 Task: Create a Board called Board0000000022 in Workspace WS0000000008 in Trello with Visibility as Workspace. Create a Board called Board0000000023 in Workspace WS0000000008 in Trello with Visibility as Private. Create a Board called Board0000000024 in Workspace WS0000000008 in Trello with Visibility as Public. Create Card Card0000000085 in Board Board0000000022 in Workspace WS0000000008 in Trello. Create Card Card0000000086 in Board Board0000000022 in Workspace WS0000000008 in Trello
Action: Mouse moved to (465, 48)
Screenshot: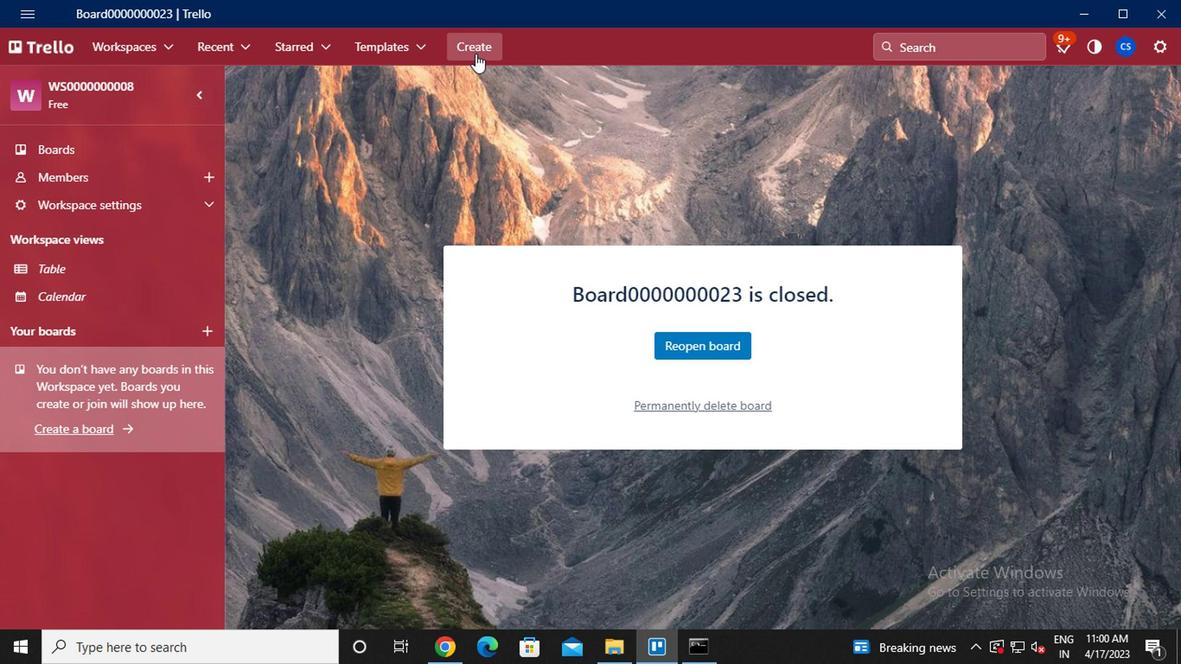 
Action: Mouse pressed left at (465, 48)
Screenshot: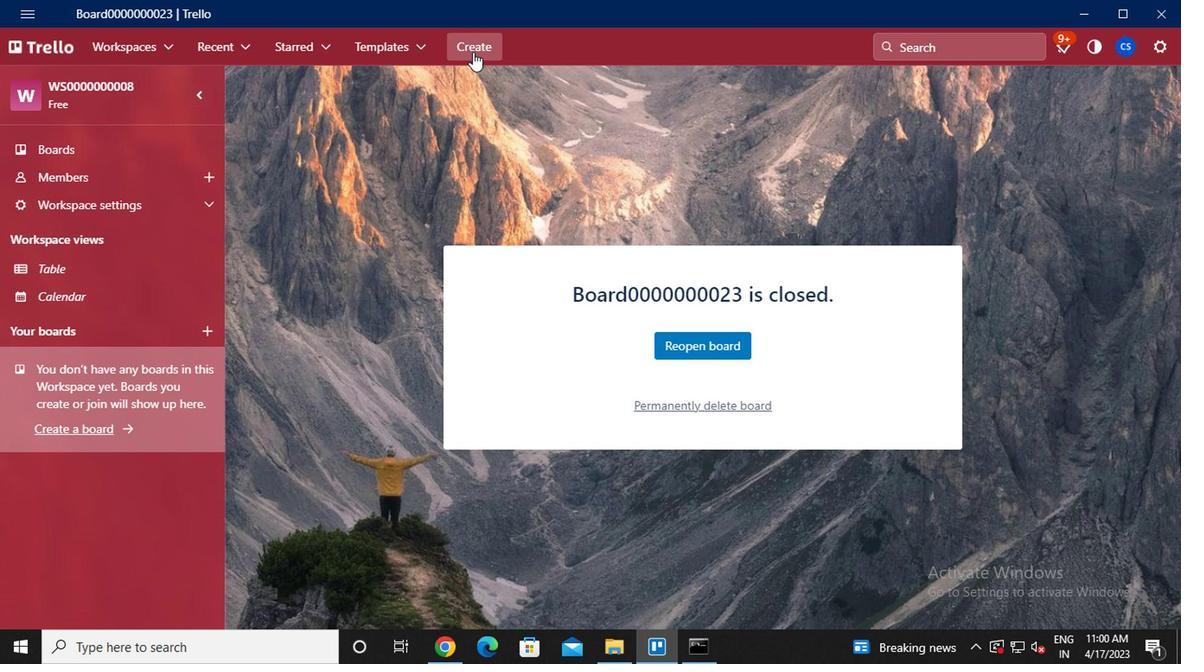 
Action: Mouse moved to (481, 103)
Screenshot: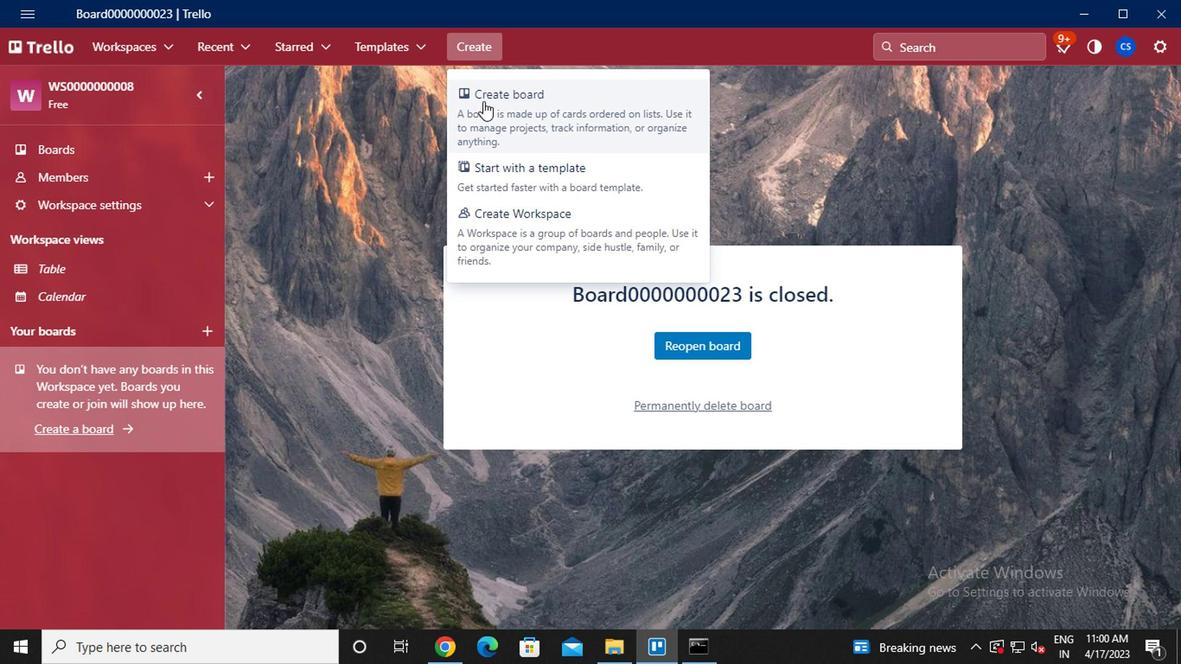 
Action: Mouse pressed left at (481, 103)
Screenshot: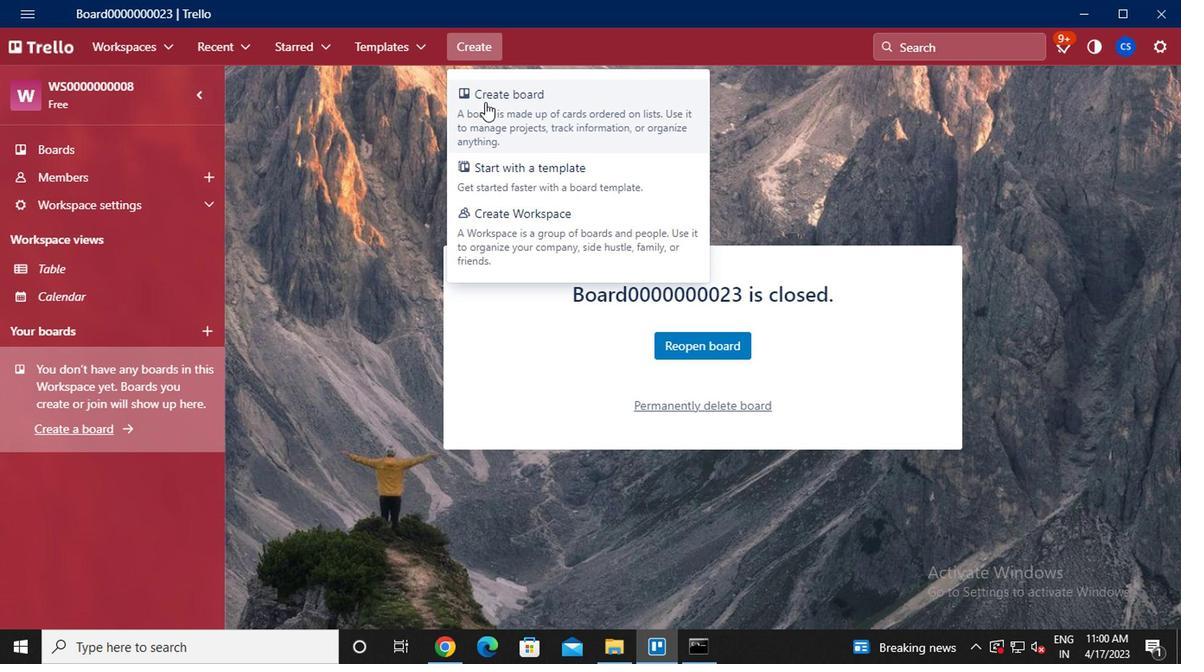 
Action: Mouse moved to (464, 207)
Screenshot: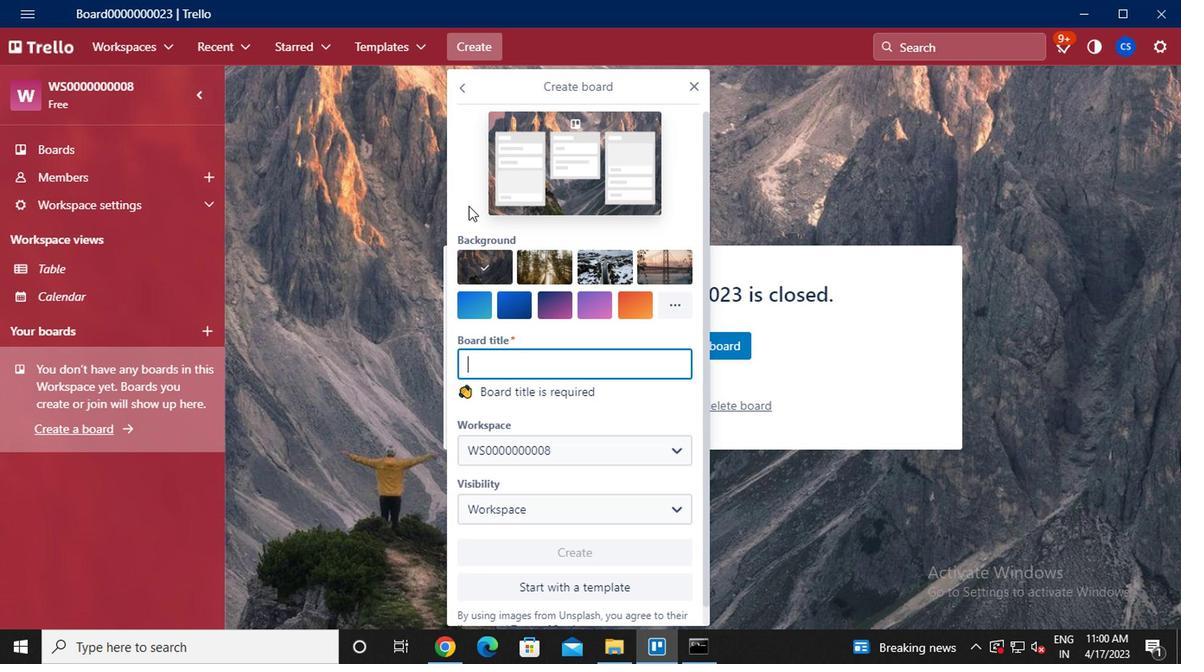 
Action: Key pressed <Key.caps_lock>b<Key.caps_lock>oard0000000022
Screenshot: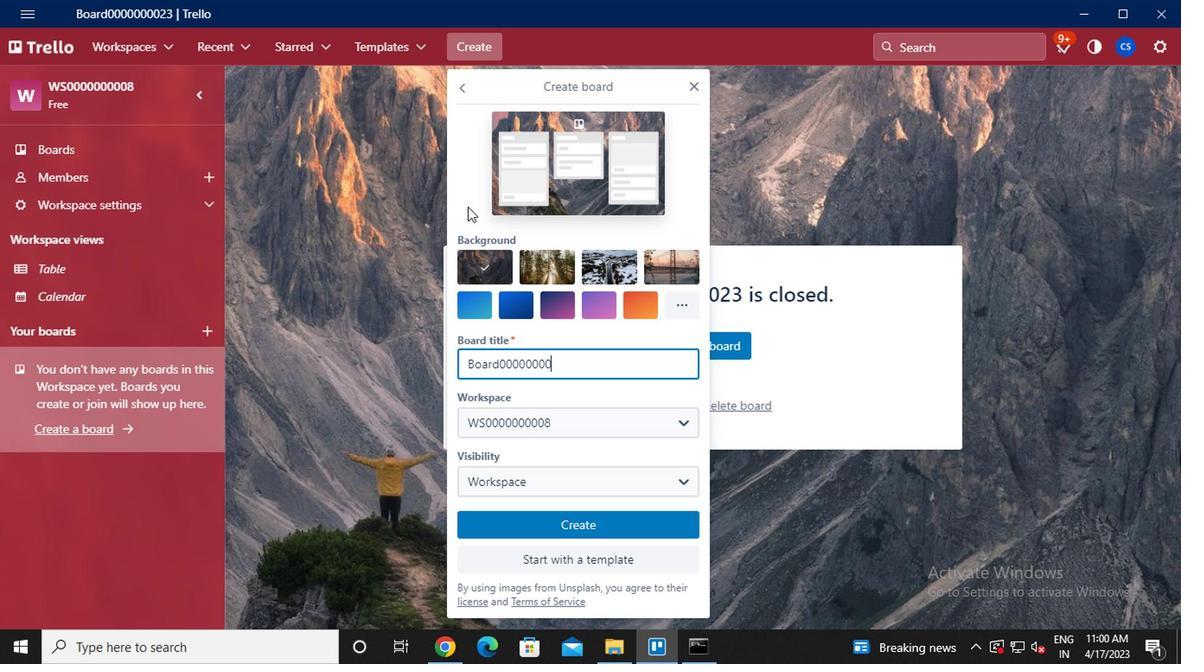 
Action: Mouse moved to (561, 524)
Screenshot: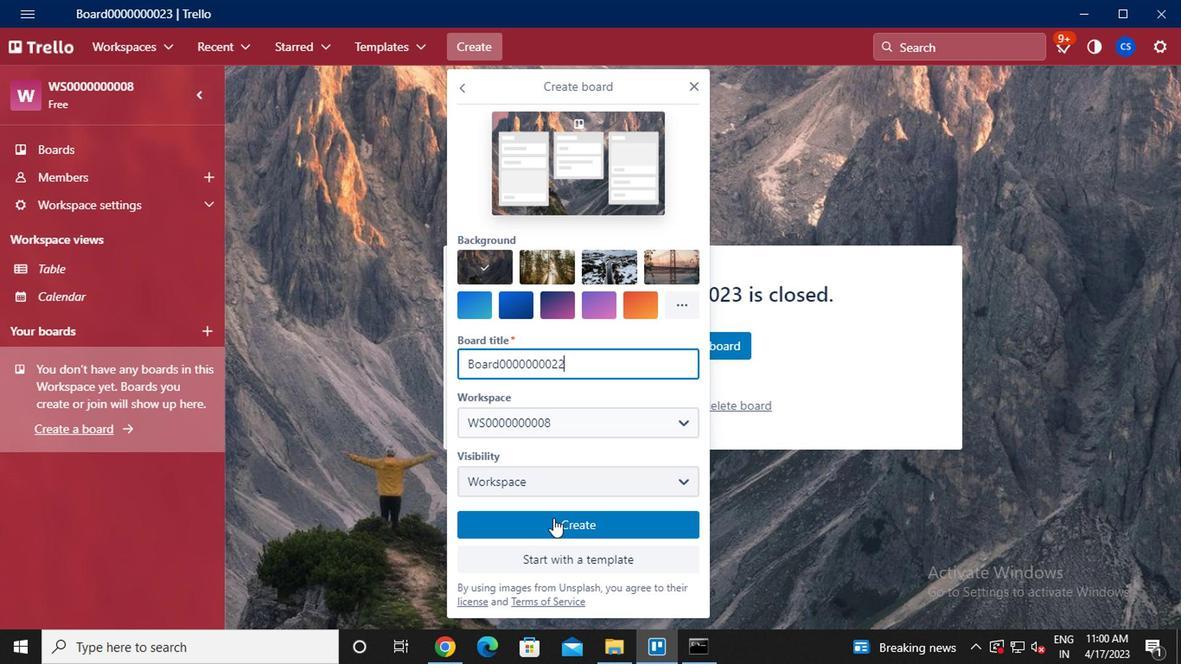 
Action: Mouse pressed left at (561, 524)
Screenshot: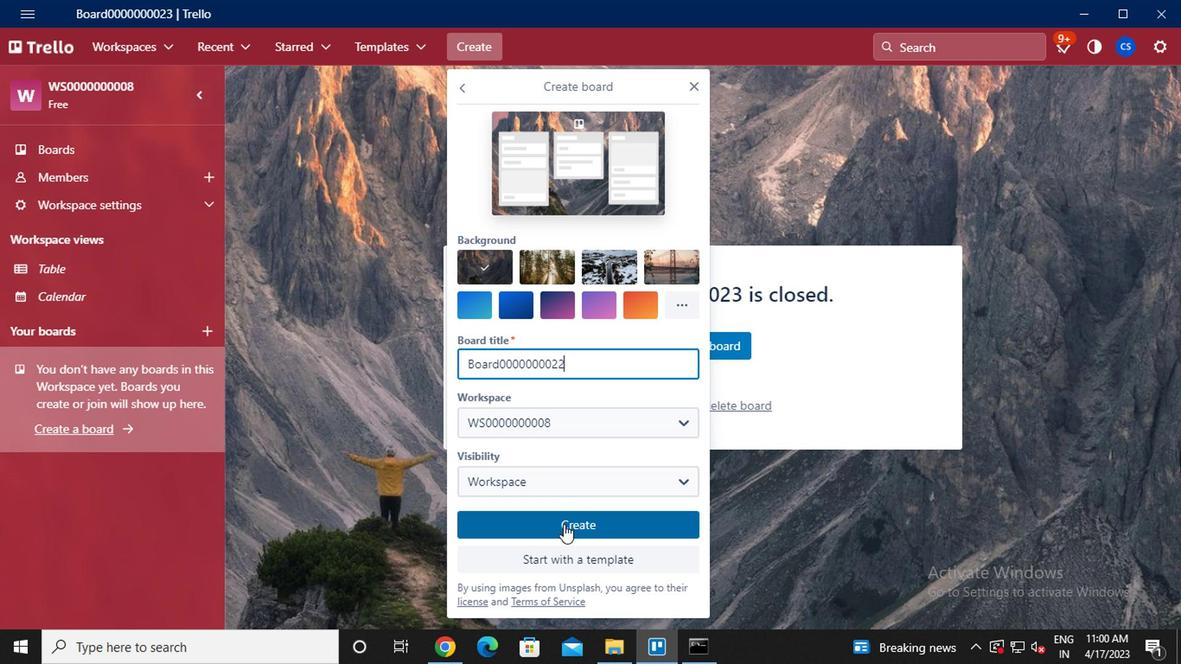 
Action: Mouse moved to (475, 56)
Screenshot: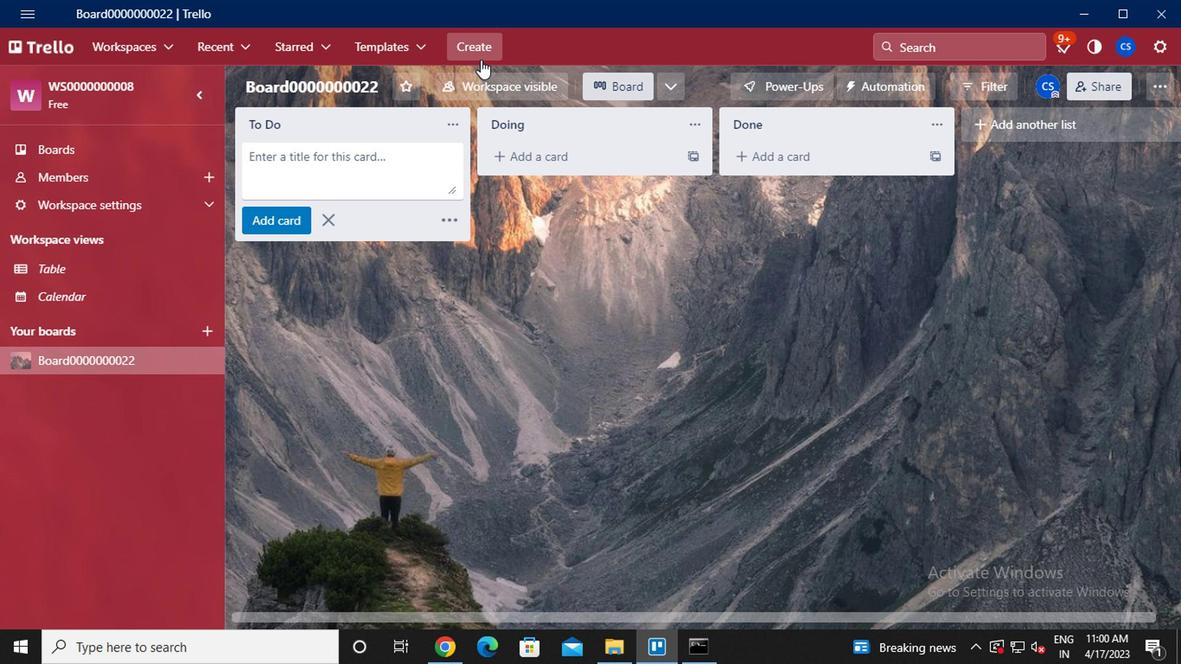 
Action: Mouse pressed left at (475, 56)
Screenshot: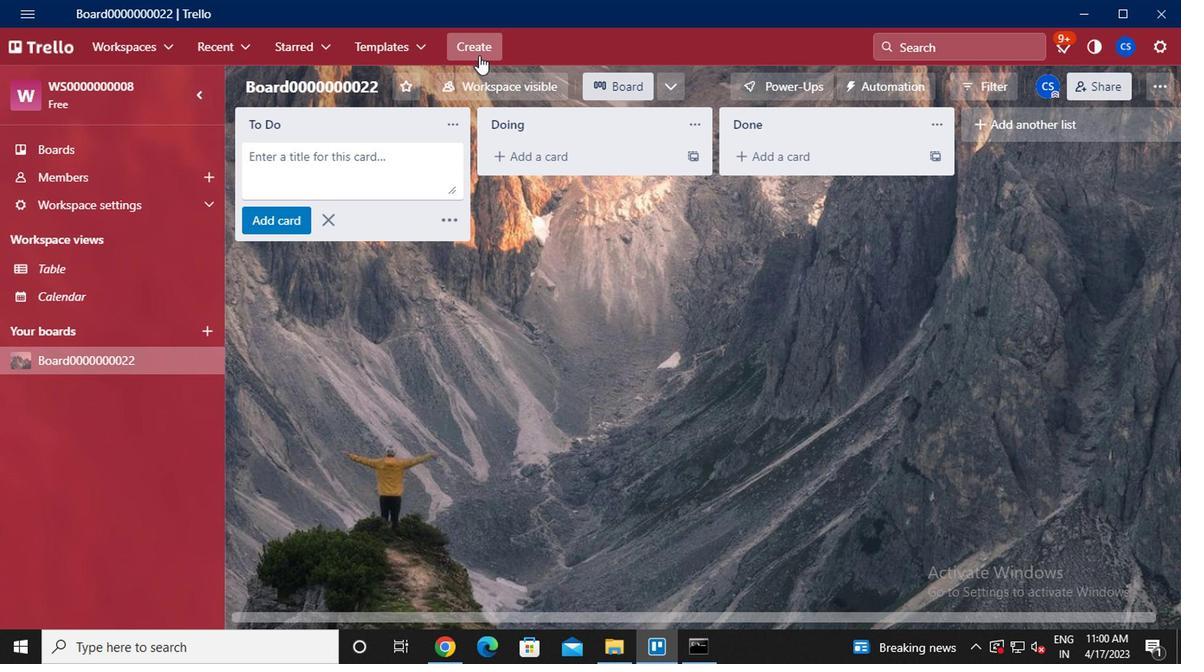
Action: Mouse moved to (502, 130)
Screenshot: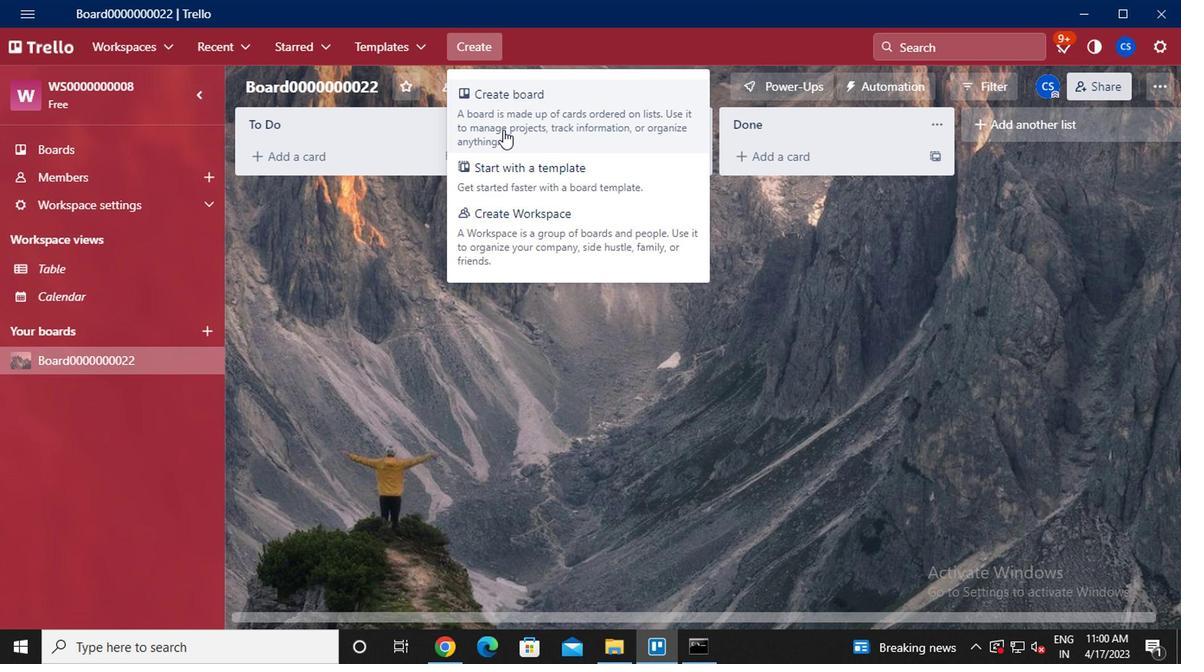 
Action: Mouse pressed left at (502, 130)
Screenshot: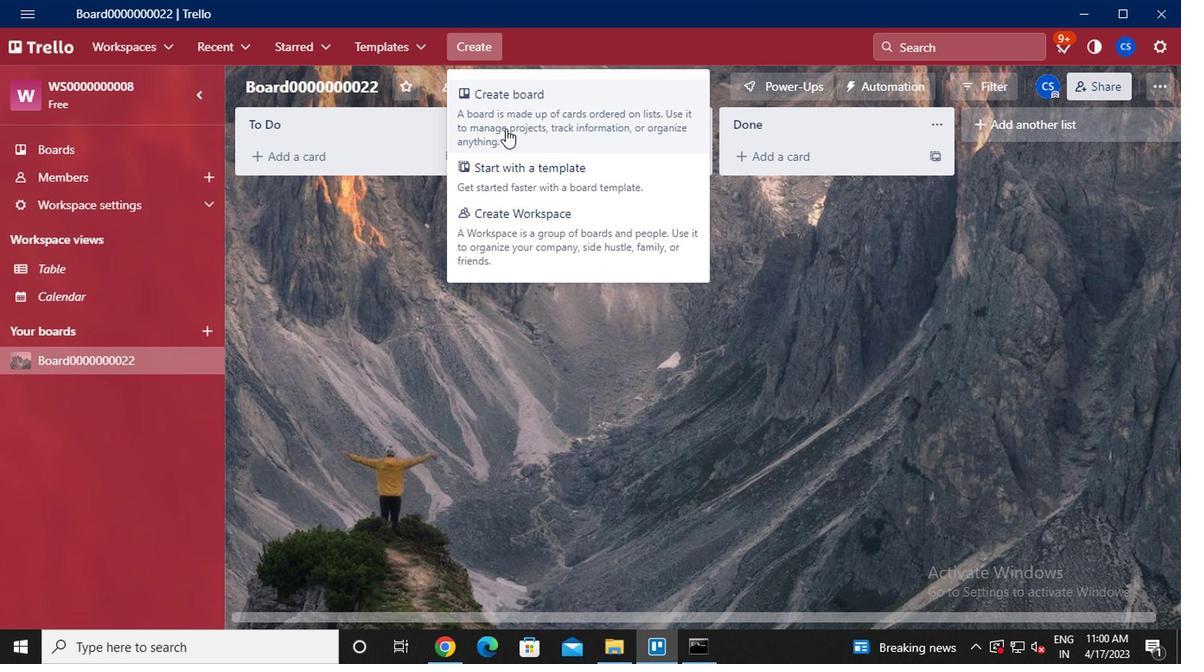 
Action: Key pressed <Key.caps_lock>b<Key.caps_lock>oard0000000023
Screenshot: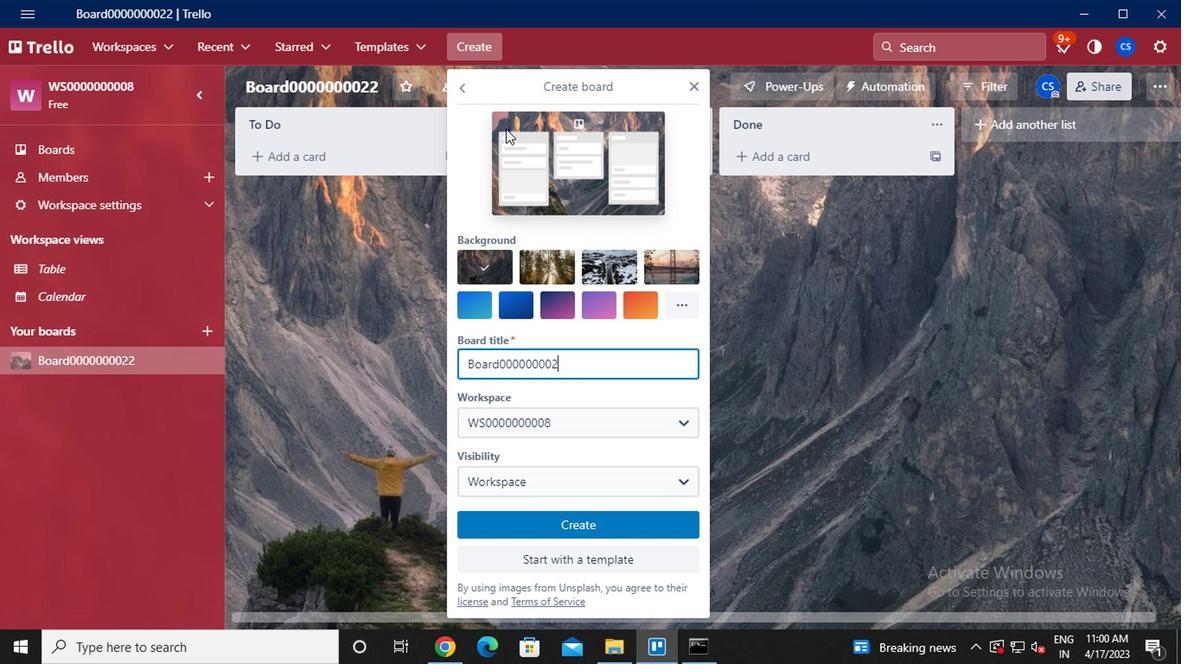 
Action: Mouse moved to (579, 480)
Screenshot: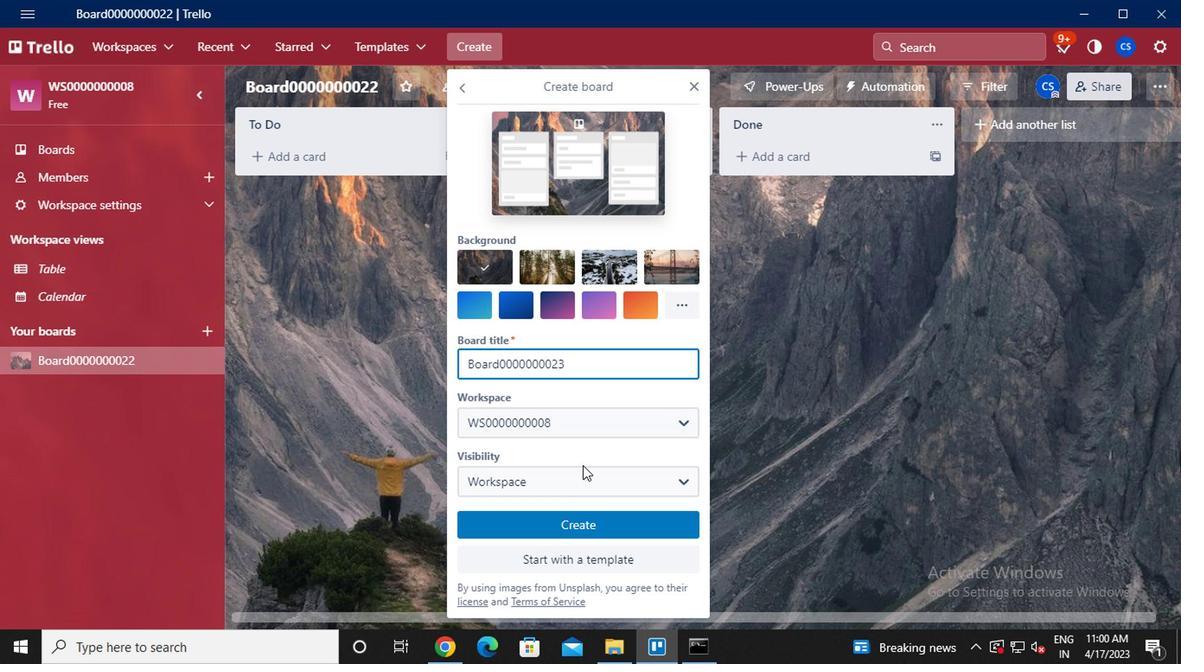 
Action: Mouse pressed left at (579, 480)
Screenshot: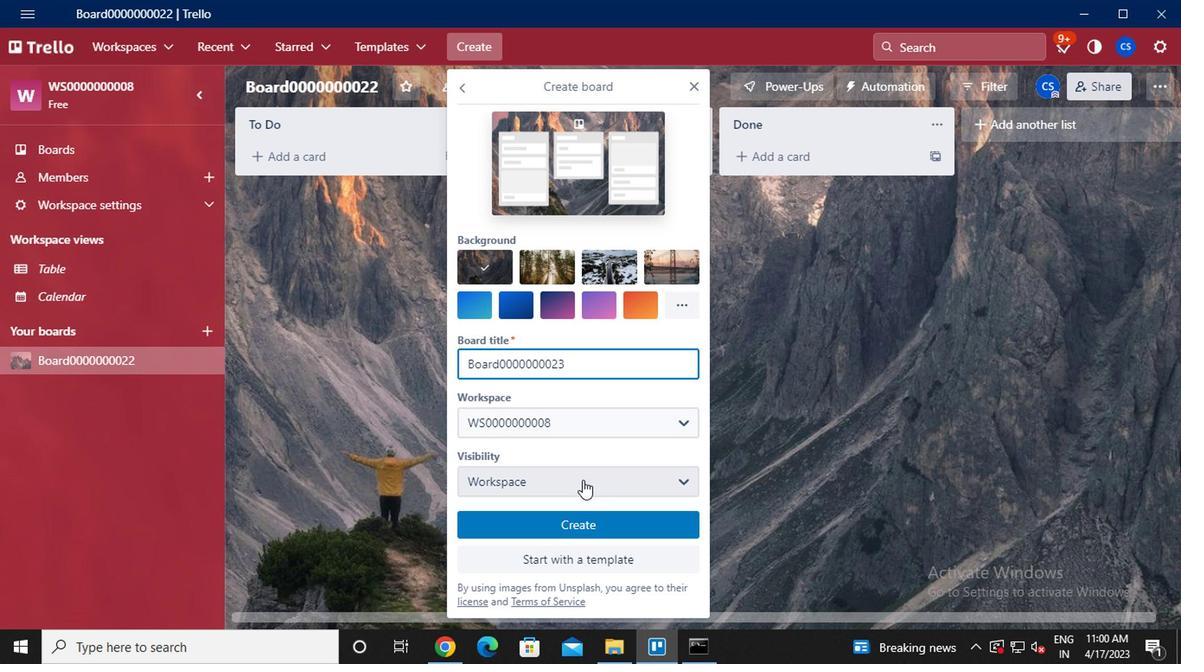 
Action: Mouse moved to (575, 559)
Screenshot: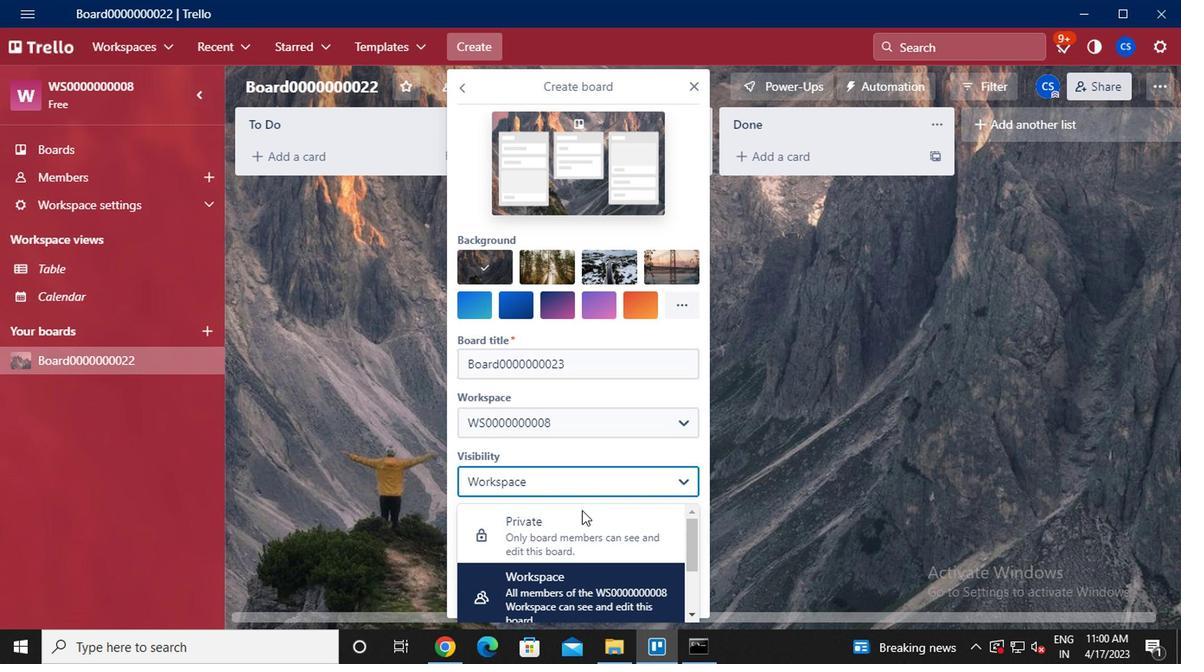 
Action: Mouse pressed left at (575, 559)
Screenshot: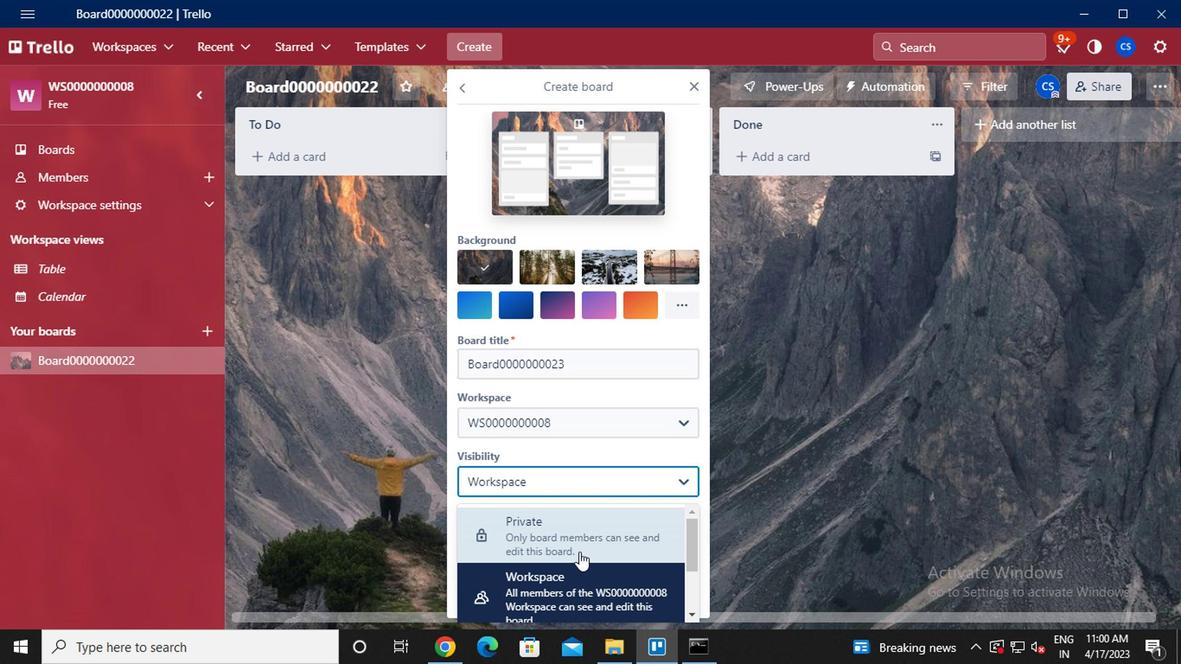 
Action: Mouse moved to (590, 527)
Screenshot: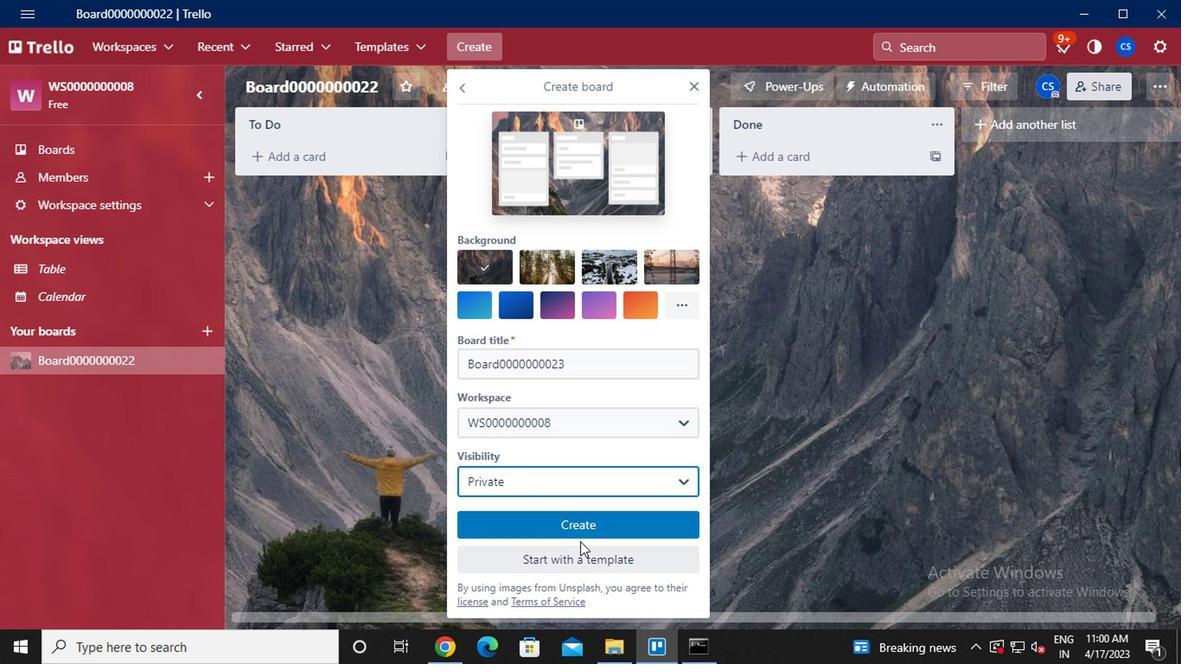 
Action: Mouse pressed left at (590, 527)
Screenshot: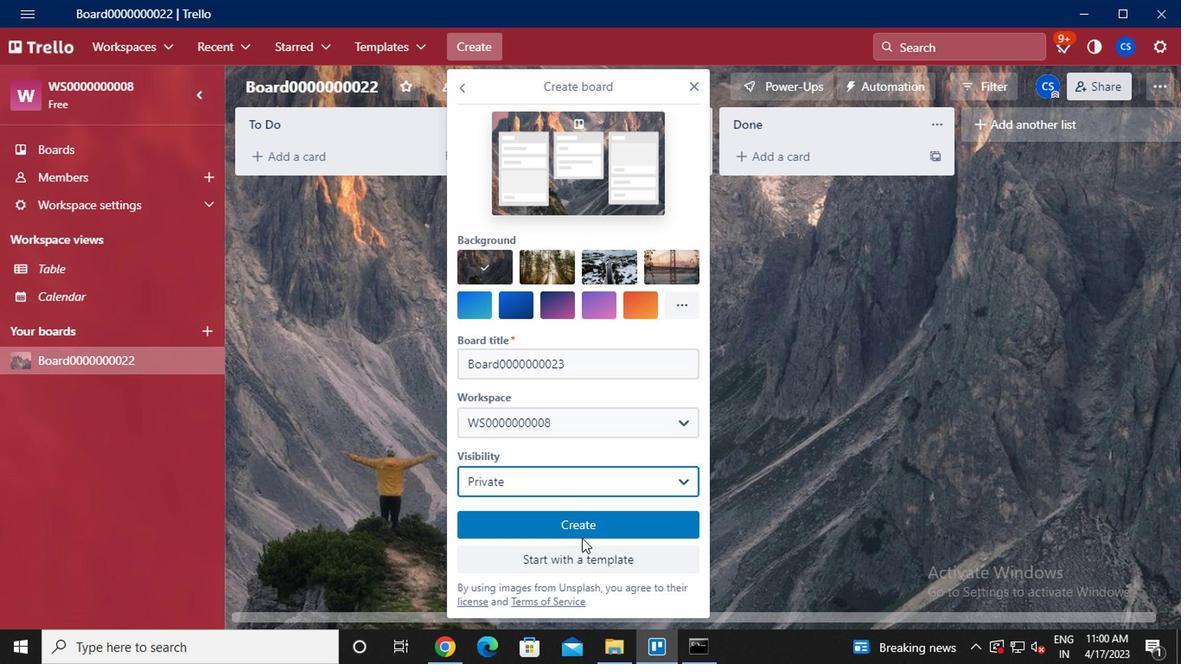 
Action: Mouse moved to (473, 54)
Screenshot: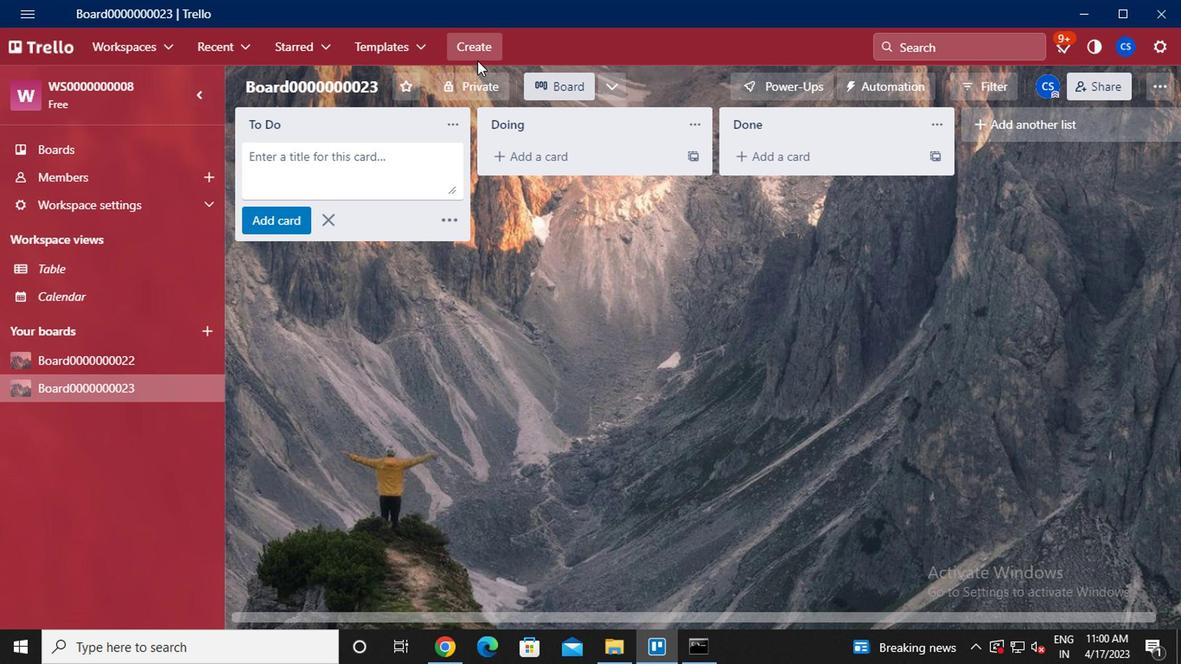 
Action: Mouse pressed left at (473, 54)
Screenshot: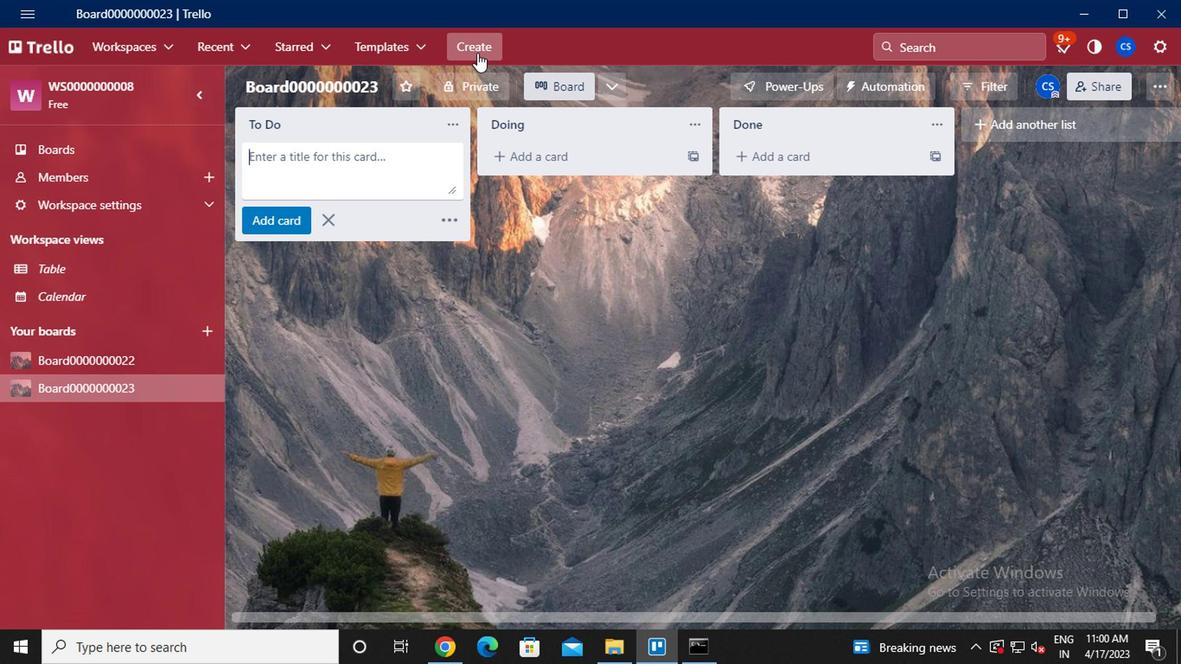 
Action: Mouse moved to (497, 113)
Screenshot: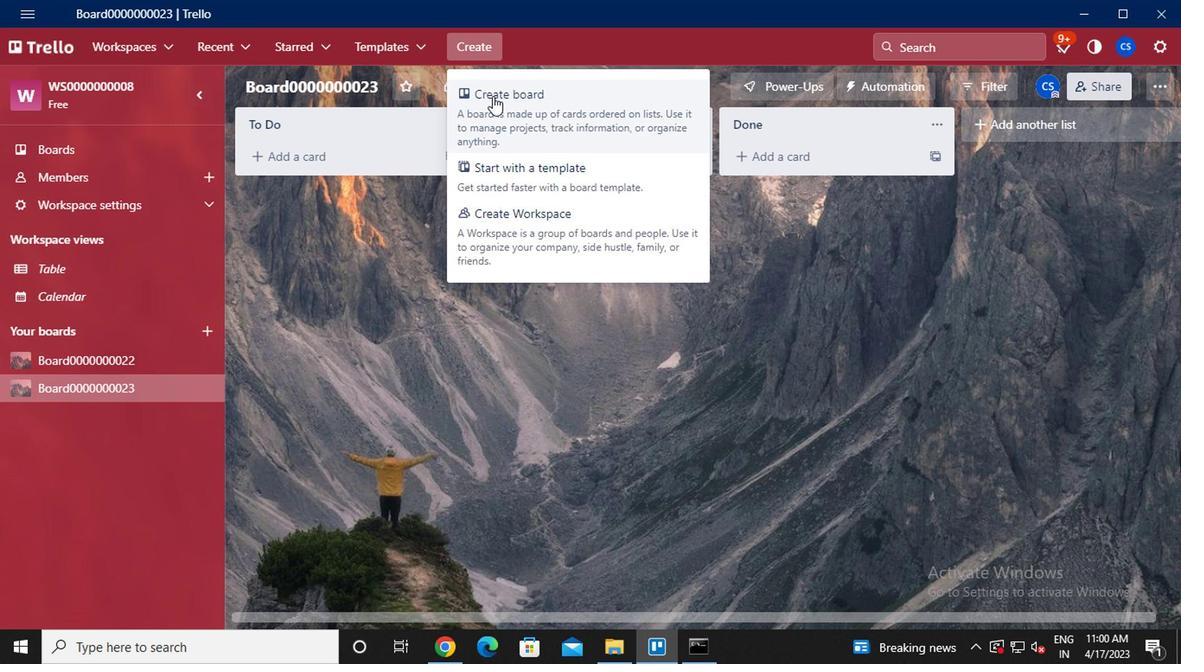 
Action: Mouse pressed left at (497, 113)
Screenshot: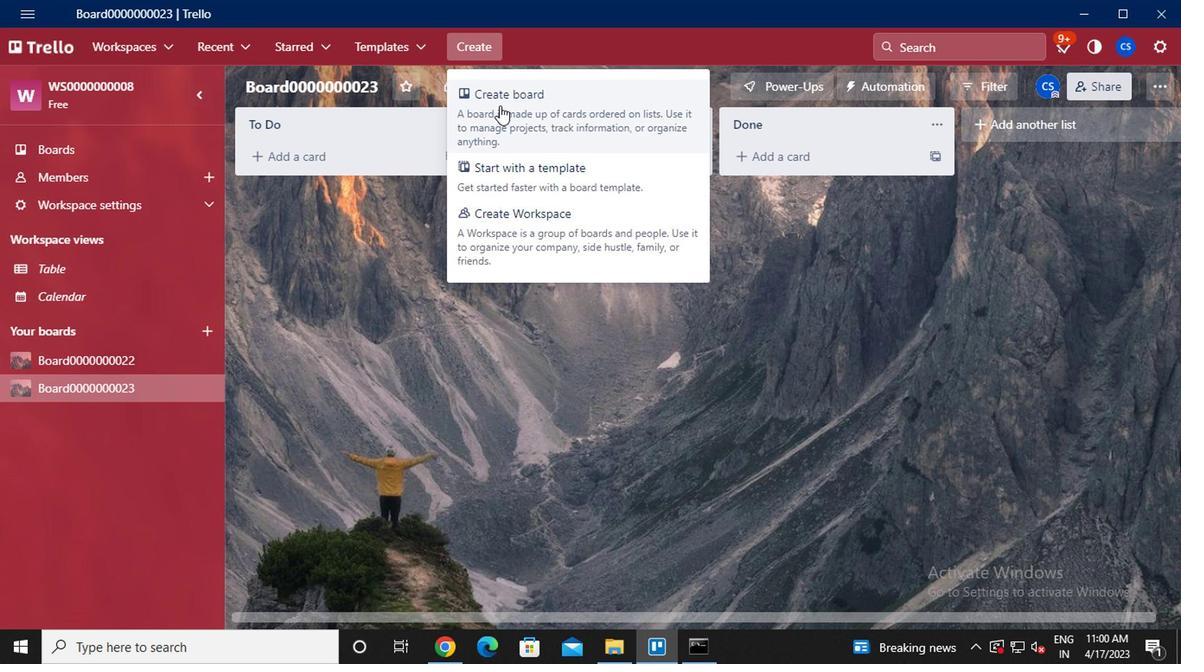 
Action: Mouse moved to (494, 215)
Screenshot: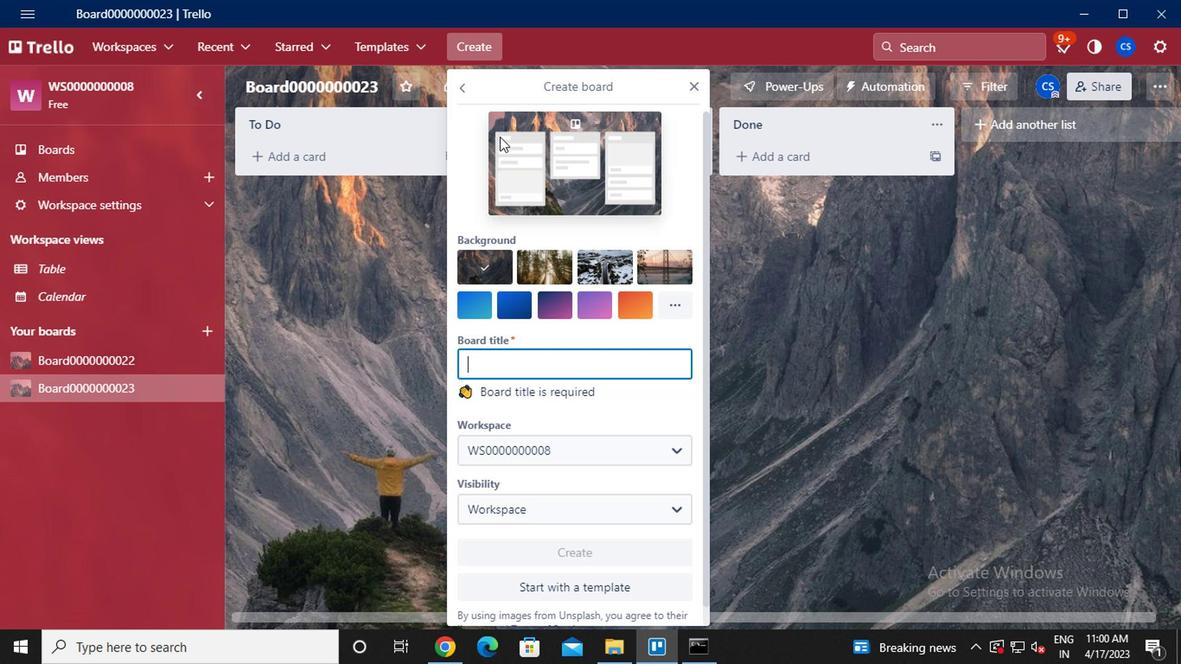 
Action: Key pressed <Key.caps_lock>b<Key.caps_lock>oard0000000024
Screenshot: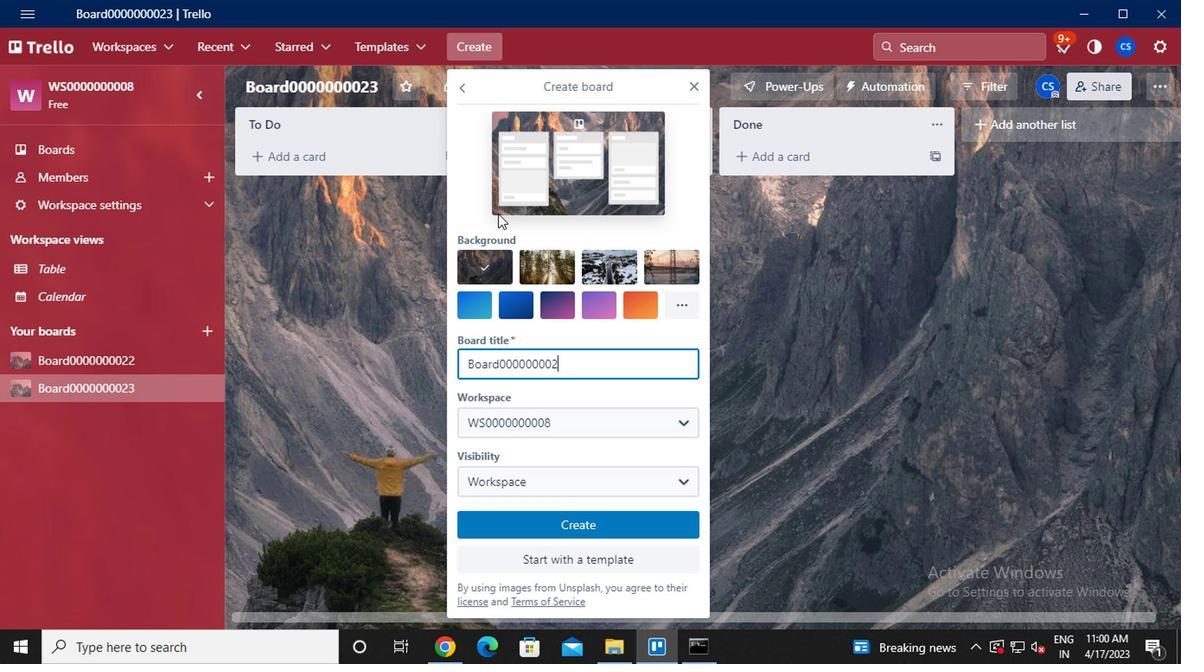 
Action: Mouse moved to (590, 481)
Screenshot: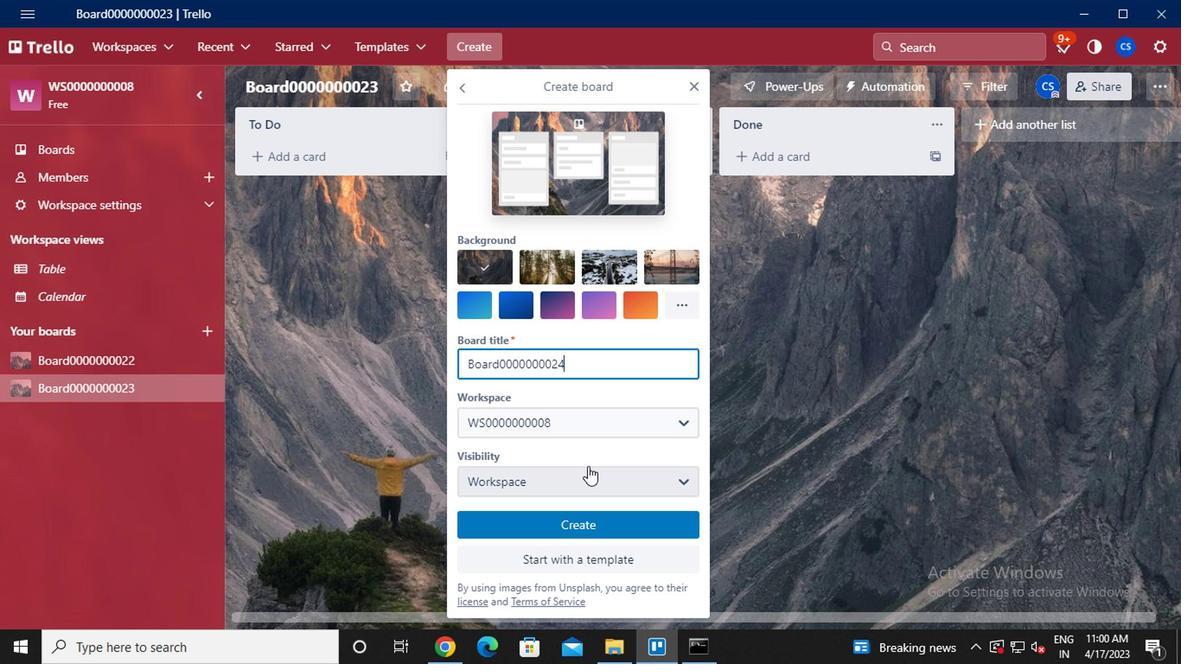 
Action: Mouse pressed left at (590, 481)
Screenshot: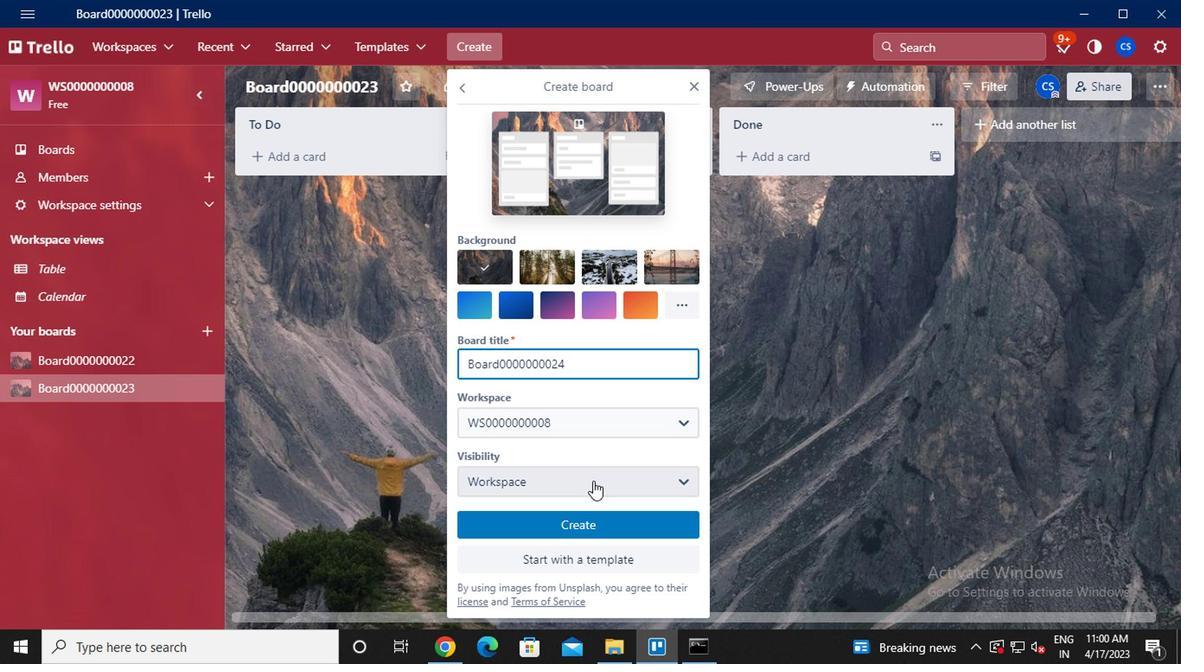
Action: Mouse moved to (617, 646)
Screenshot: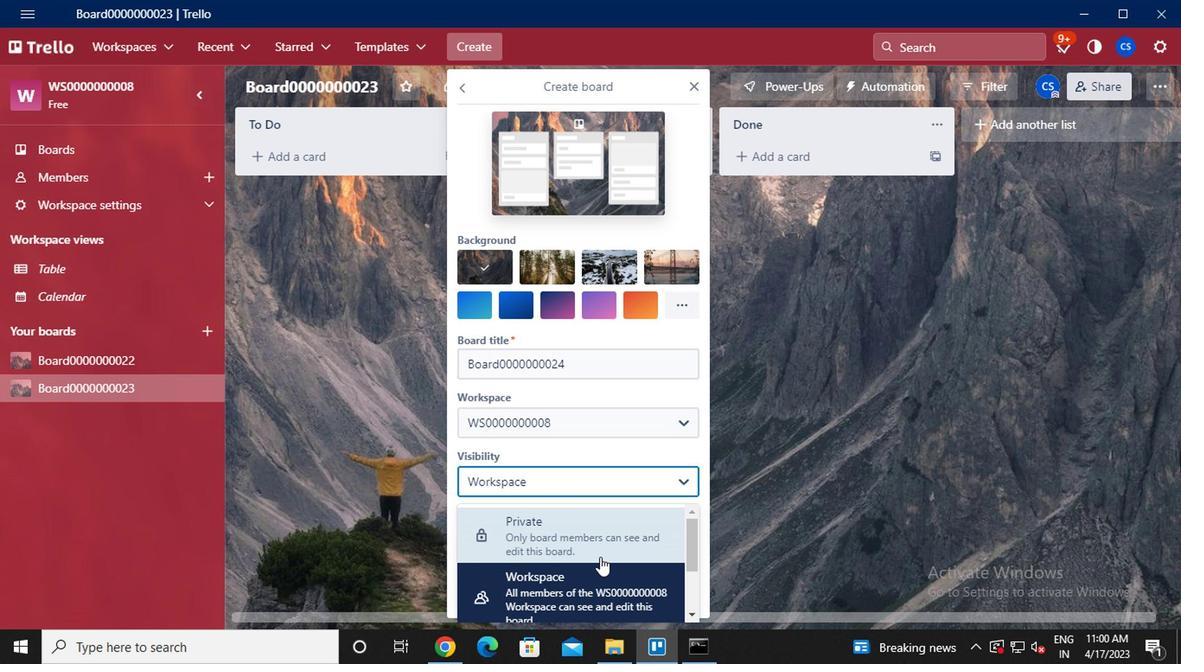 
Action: Mouse scrolled (617, 646) with delta (0, 0)
Screenshot: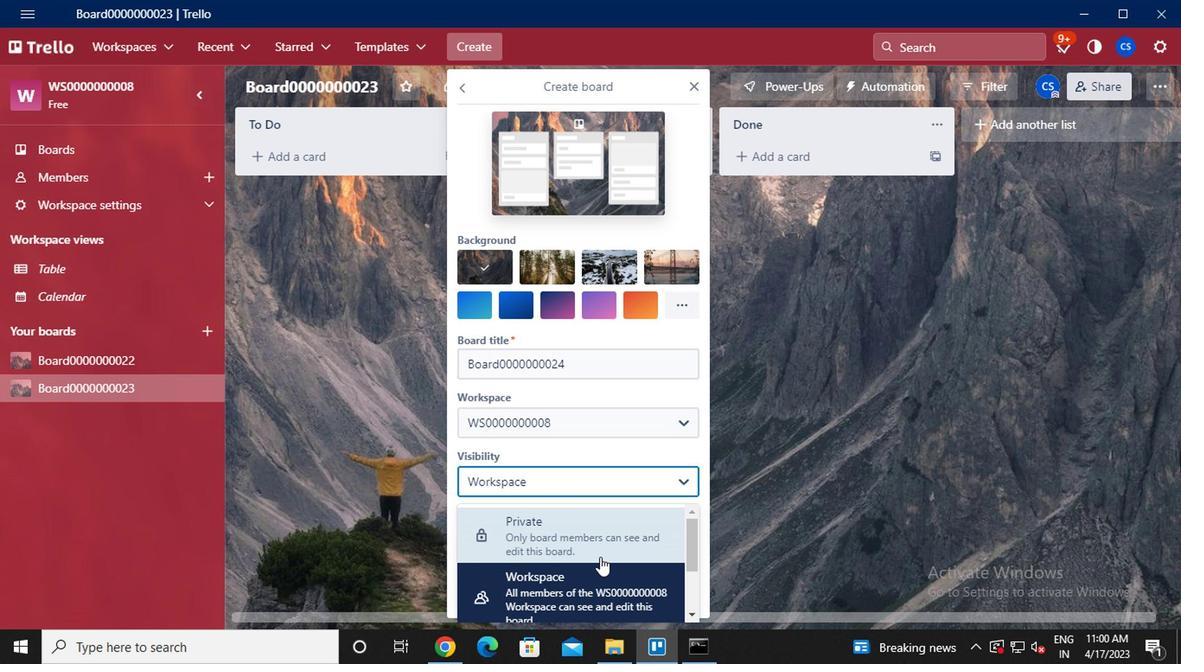 
Action: Mouse moved to (617, 647)
Screenshot: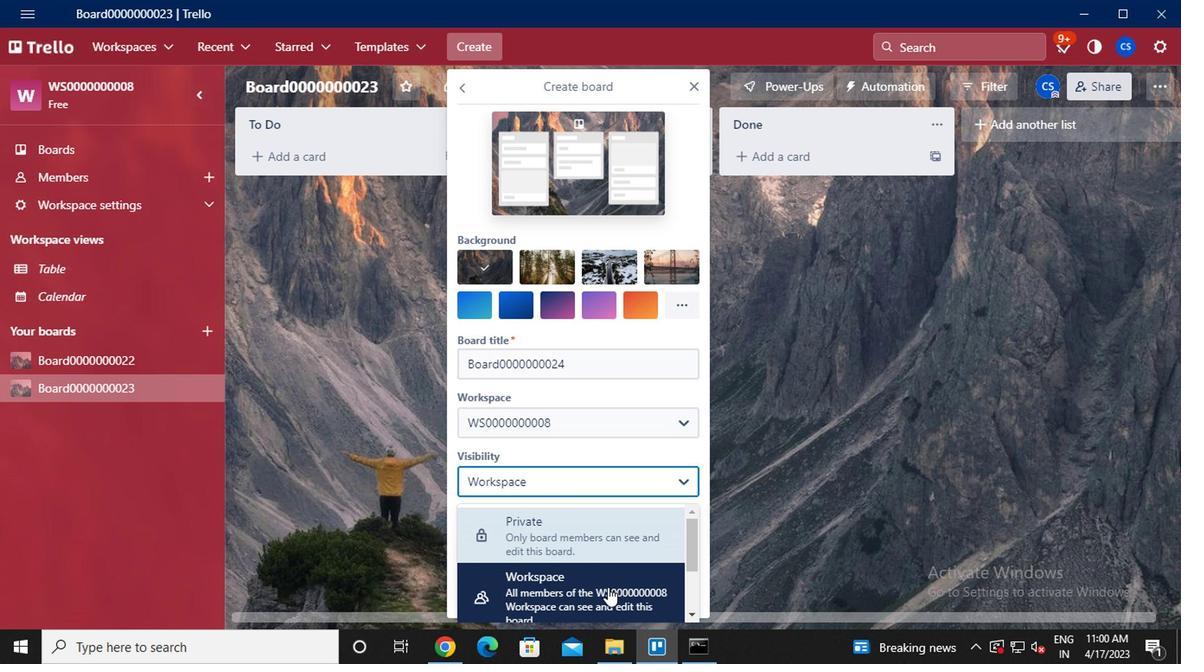 
Action: Mouse scrolled (617, 646) with delta (0, -1)
Screenshot: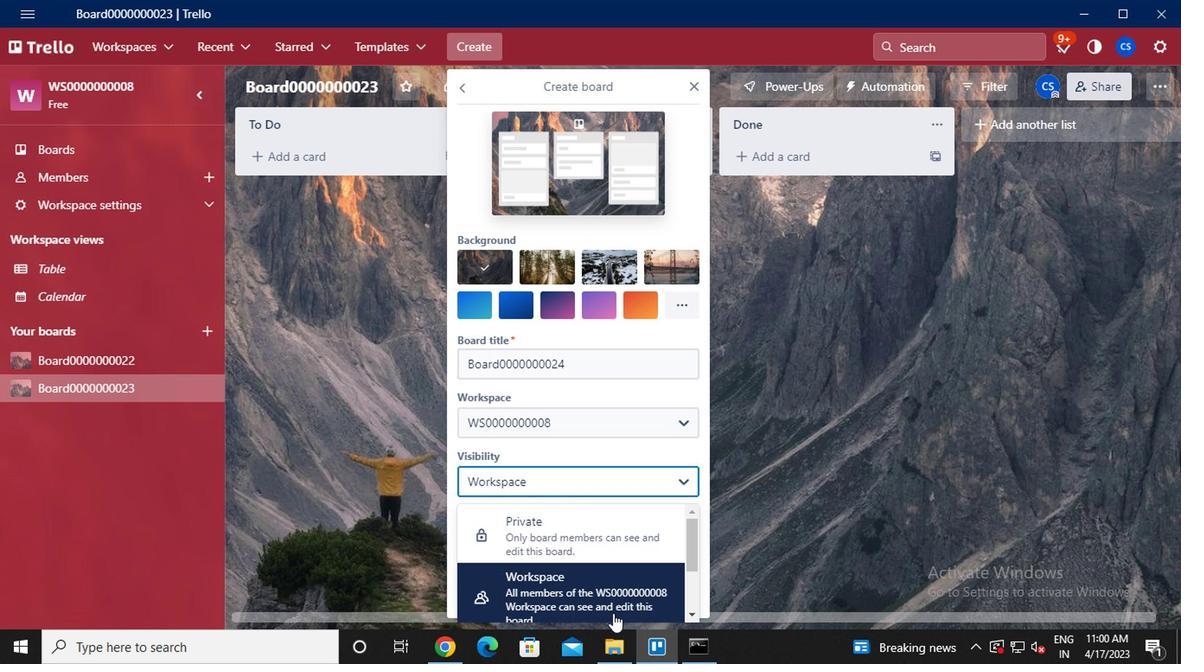 
Action: Mouse scrolled (617, 646) with delta (0, -1)
Screenshot: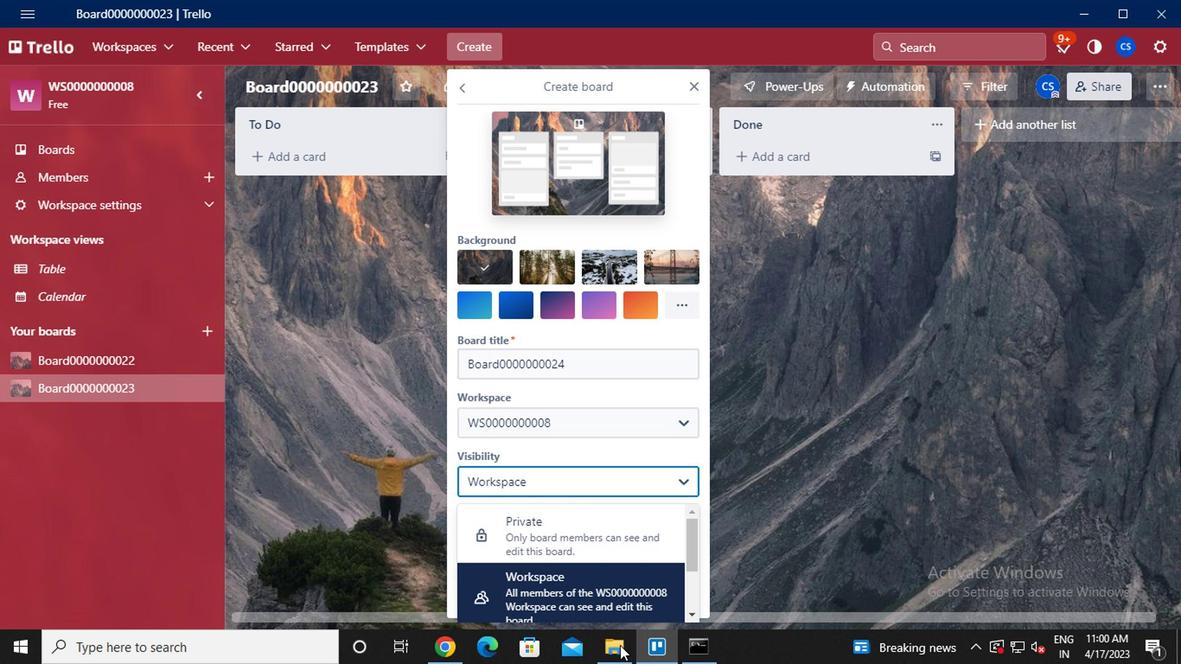 
Action: Mouse moved to (605, 582)
Screenshot: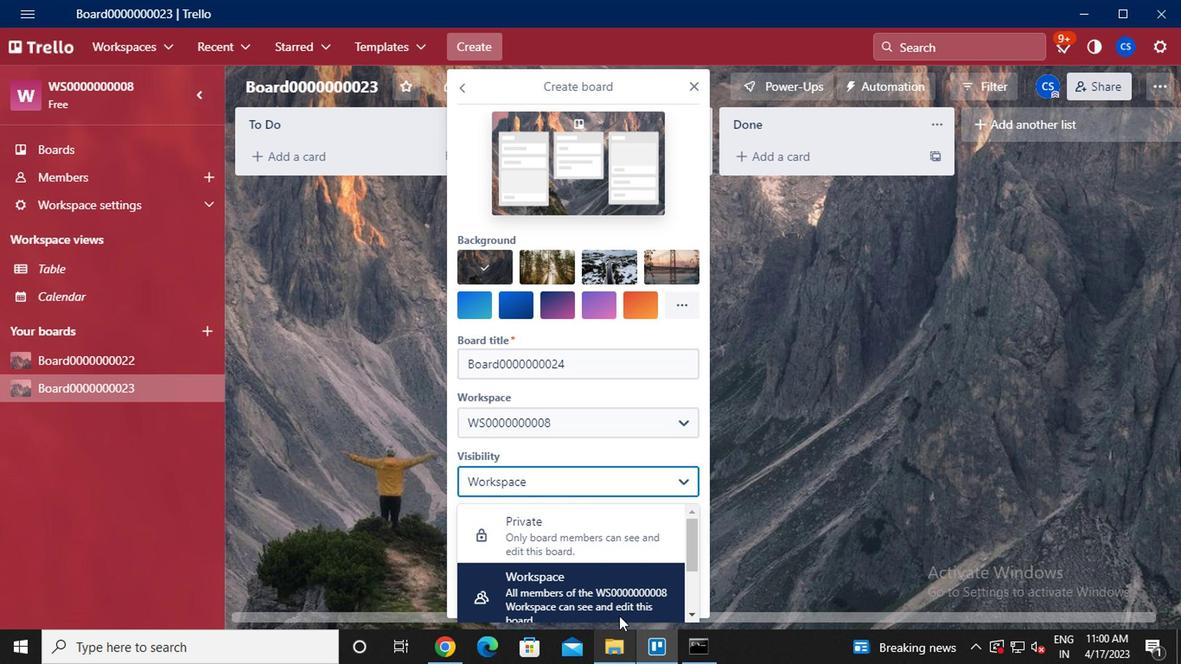 
Action: Mouse scrolled (605, 581) with delta (0, 0)
Screenshot: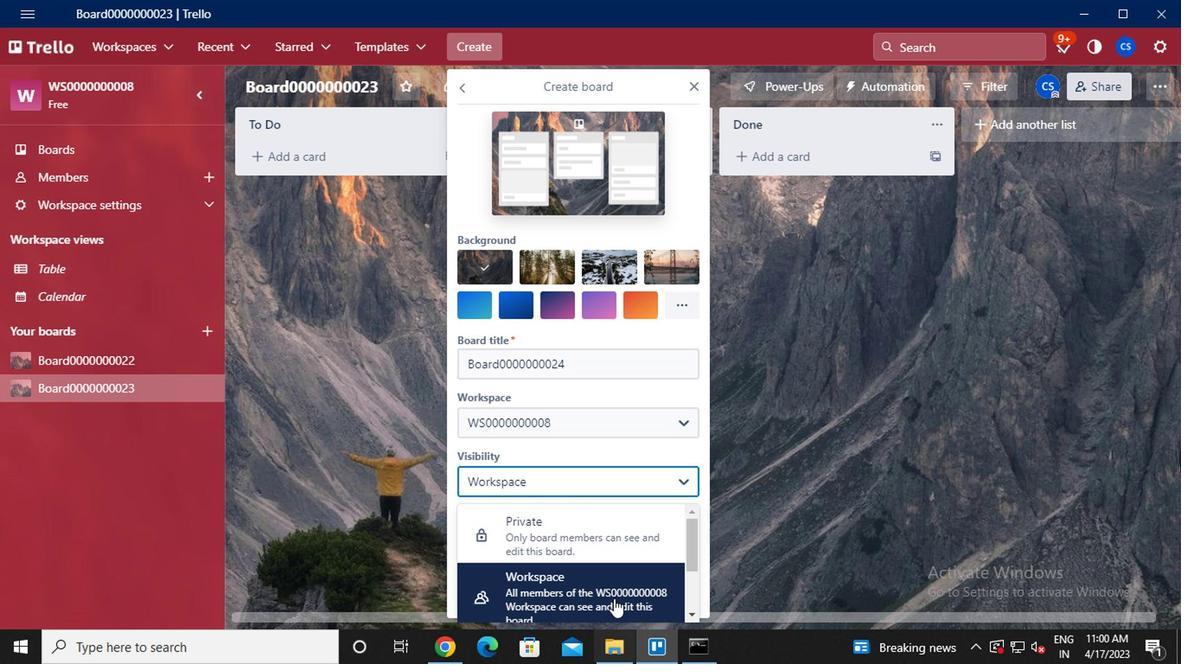 
Action: Mouse scrolled (605, 581) with delta (0, 0)
Screenshot: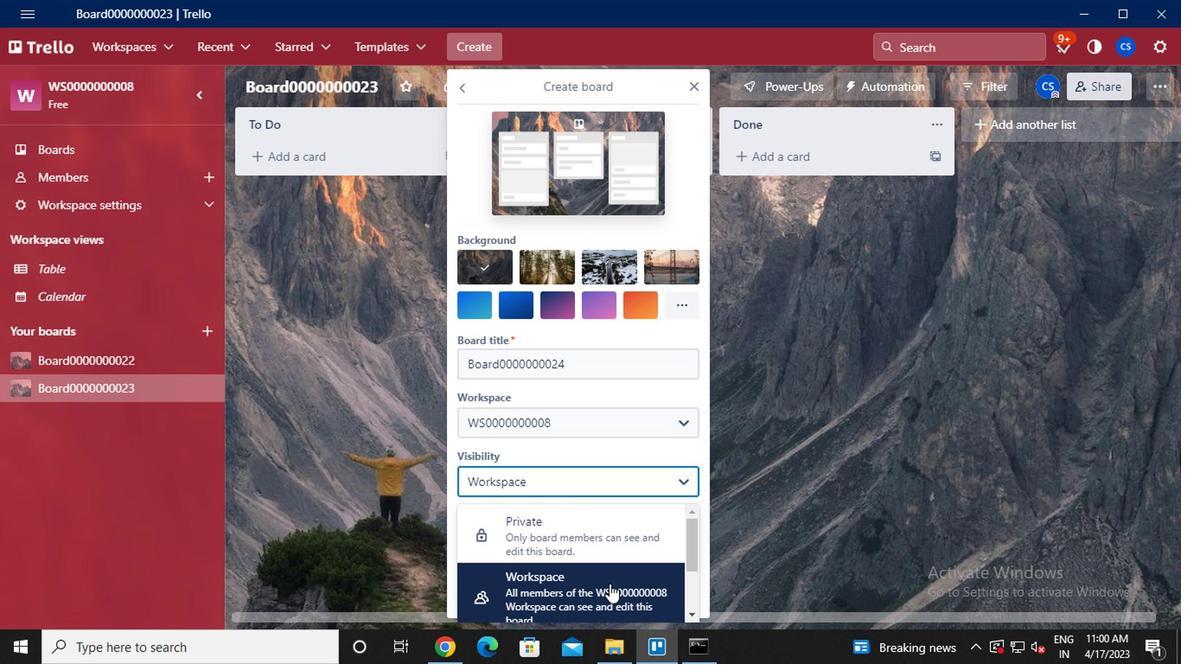 
Action: Mouse scrolled (605, 581) with delta (0, 0)
Screenshot: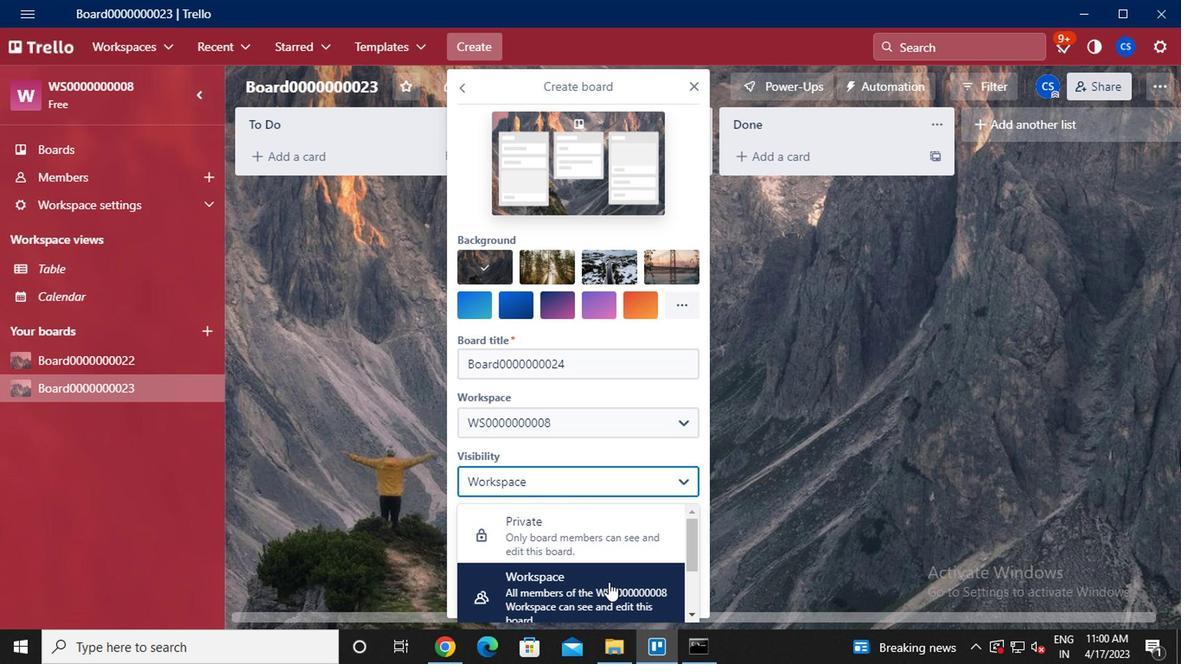 
Action: Mouse moved to (601, 583)
Screenshot: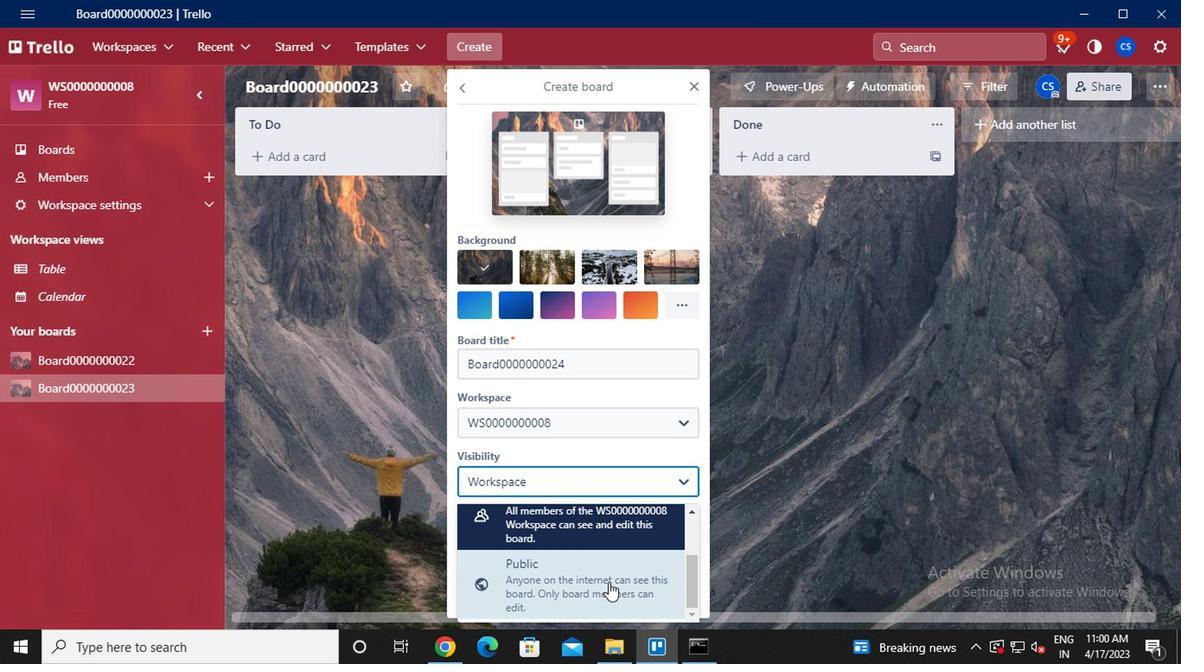 
Action: Mouse pressed left at (601, 583)
Screenshot: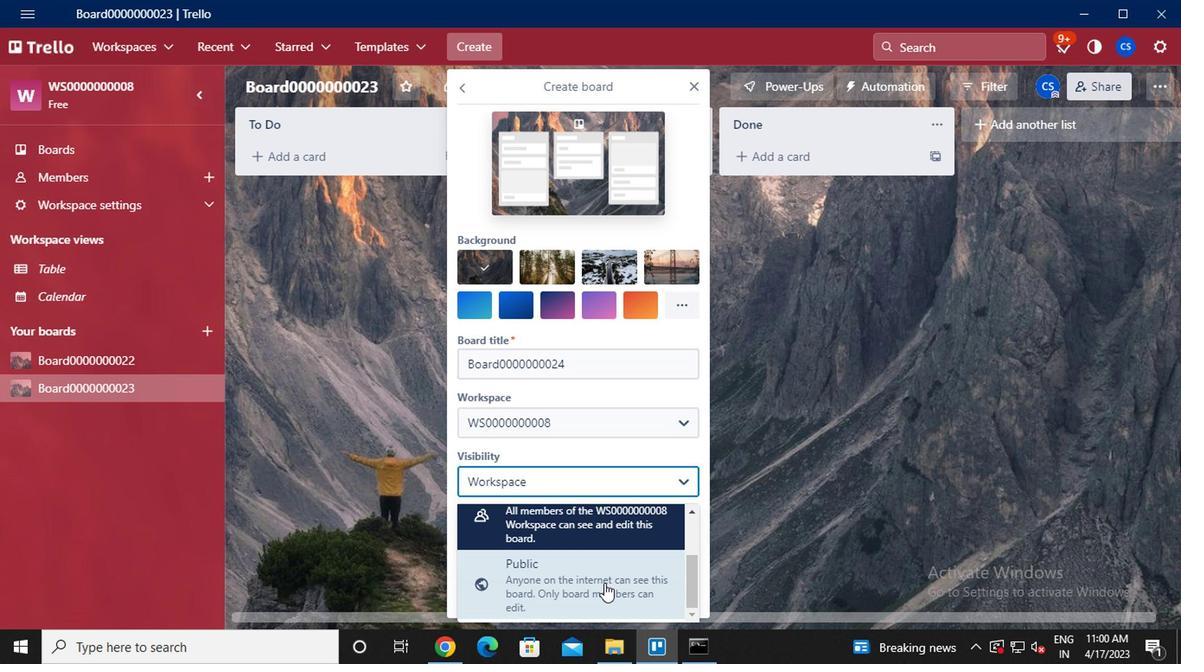 
Action: Mouse moved to (610, 586)
Screenshot: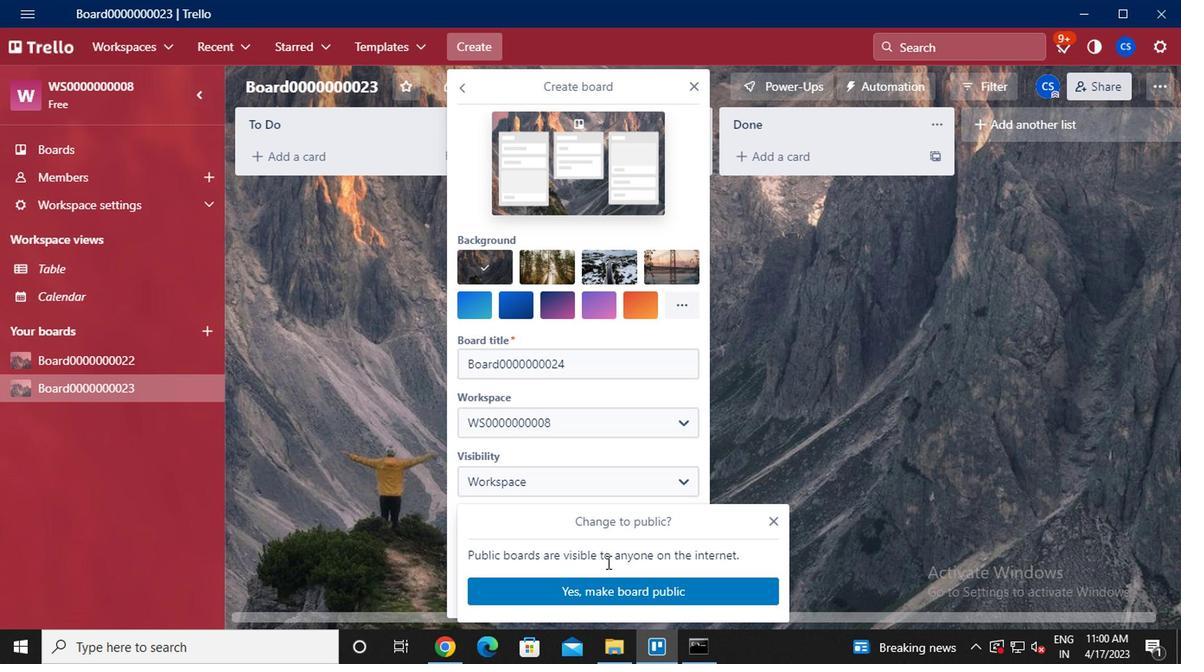 
Action: Mouse pressed left at (610, 586)
Screenshot: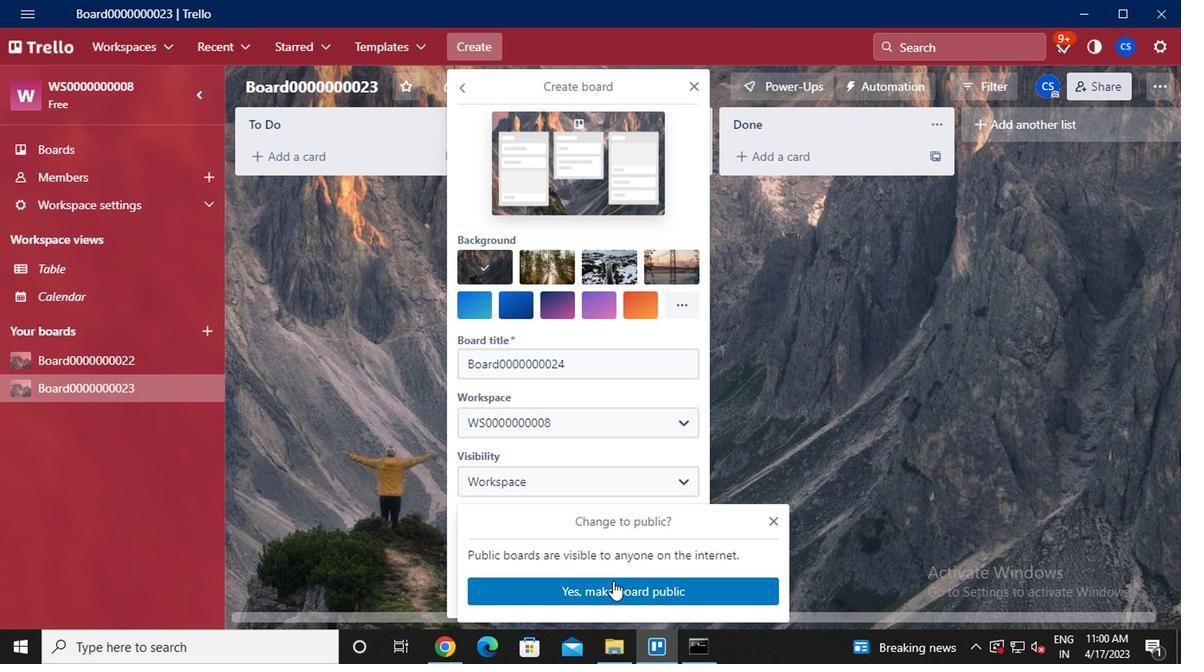 
Action: Mouse moved to (609, 535)
Screenshot: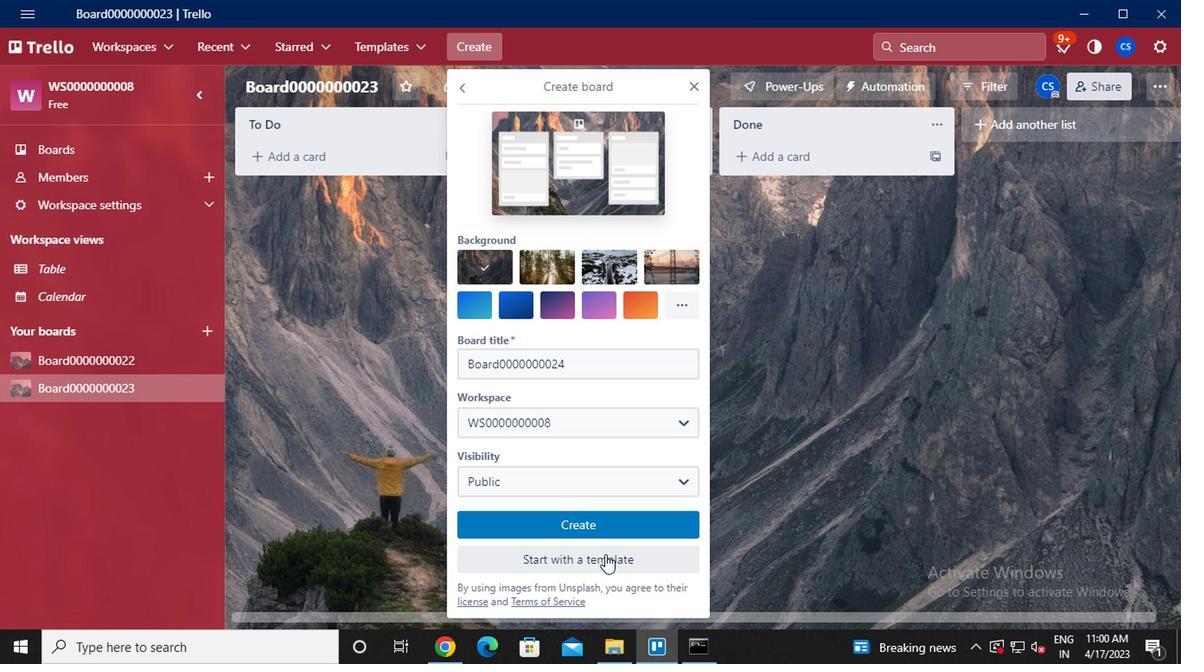 
Action: Mouse pressed left at (609, 535)
Screenshot: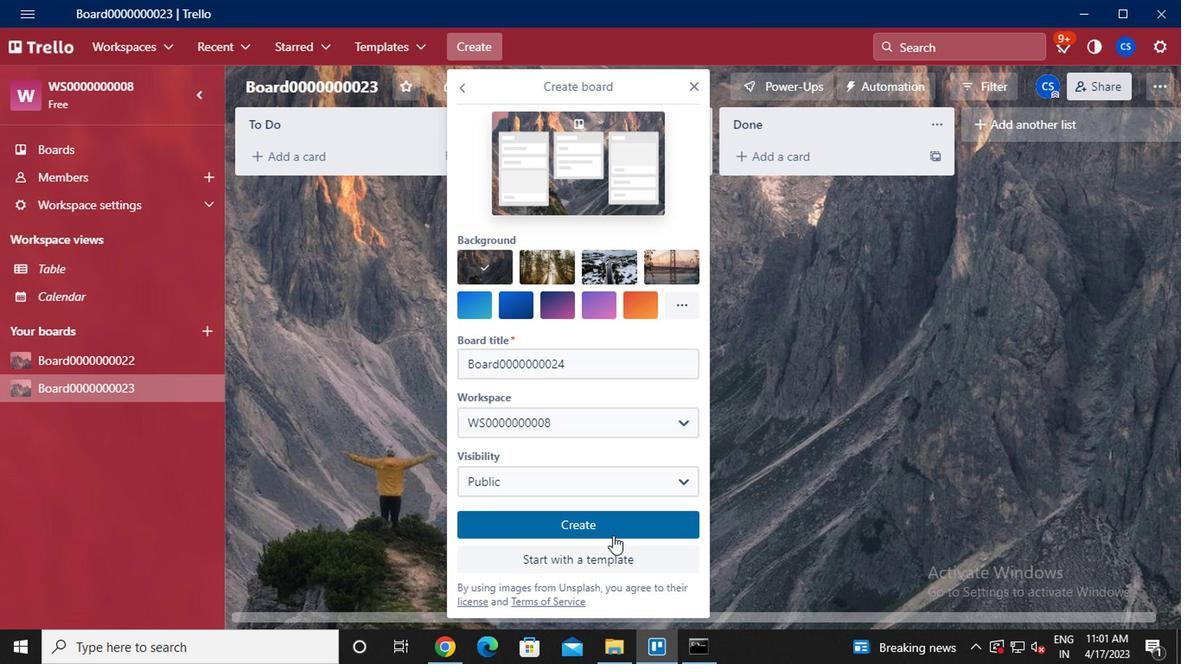 
Action: Mouse moved to (83, 371)
Screenshot: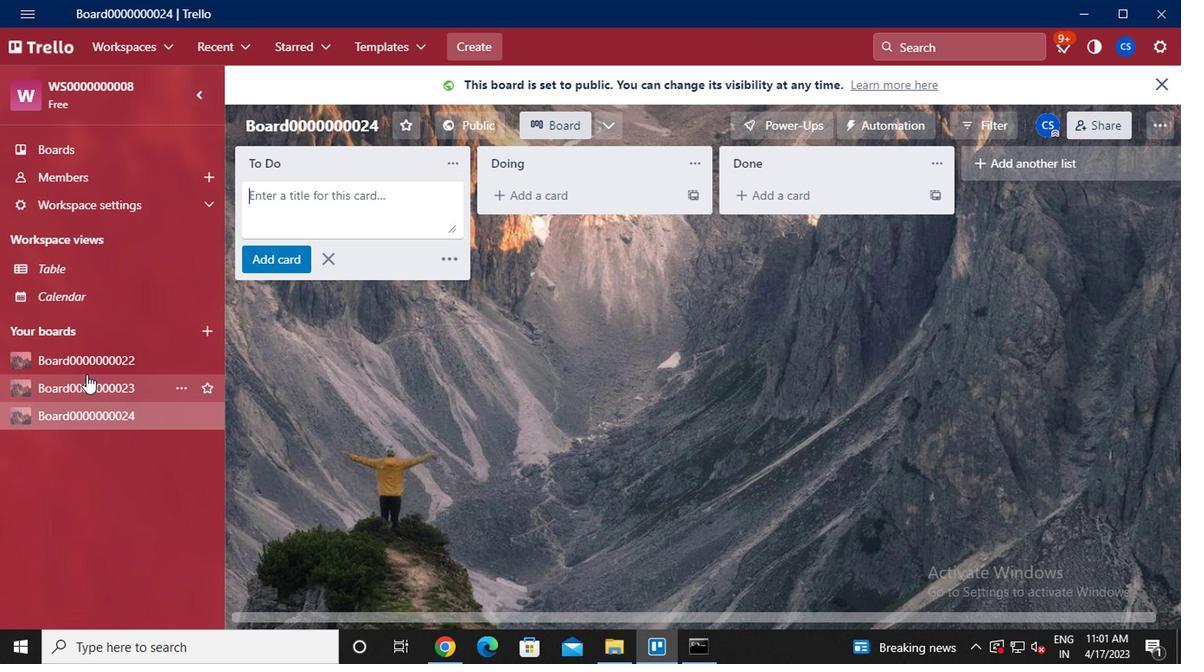 
Action: Mouse pressed left at (83, 371)
Screenshot: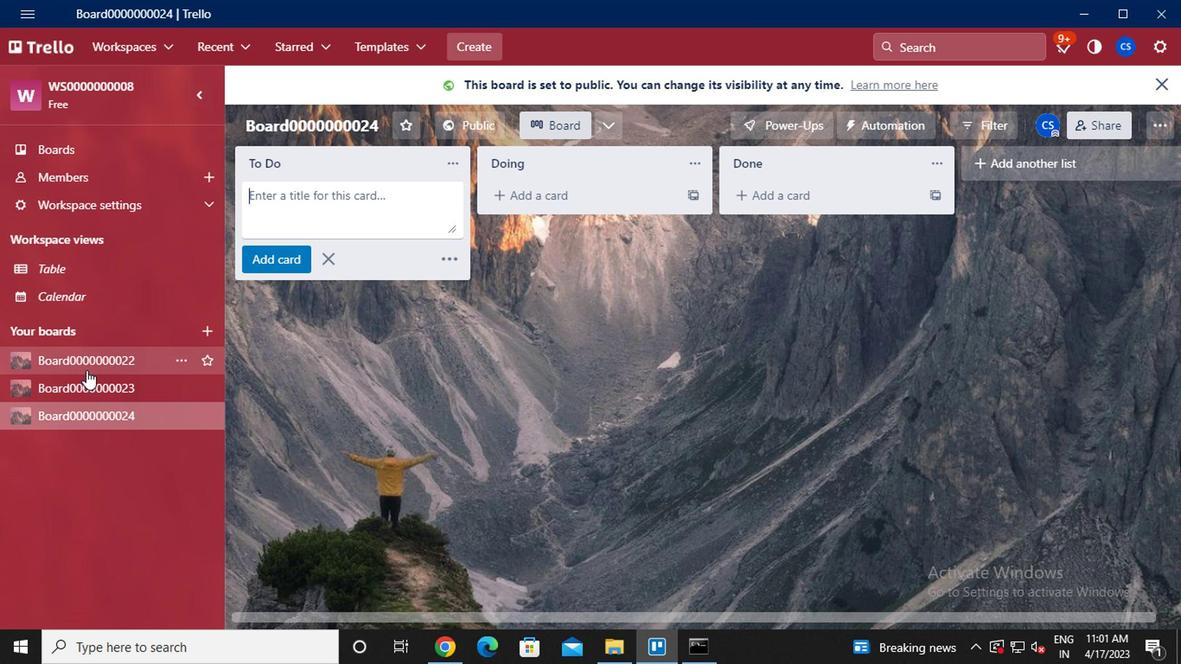 
Action: Mouse moved to (326, 161)
Screenshot: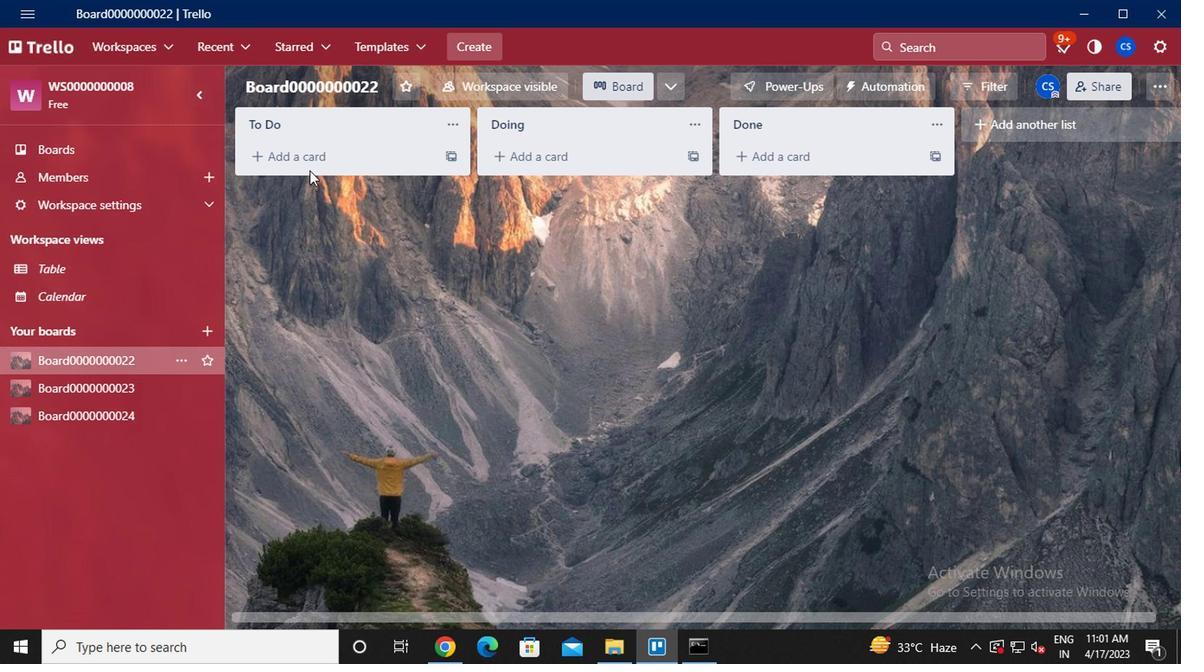 
Action: Mouse pressed left at (326, 161)
Screenshot: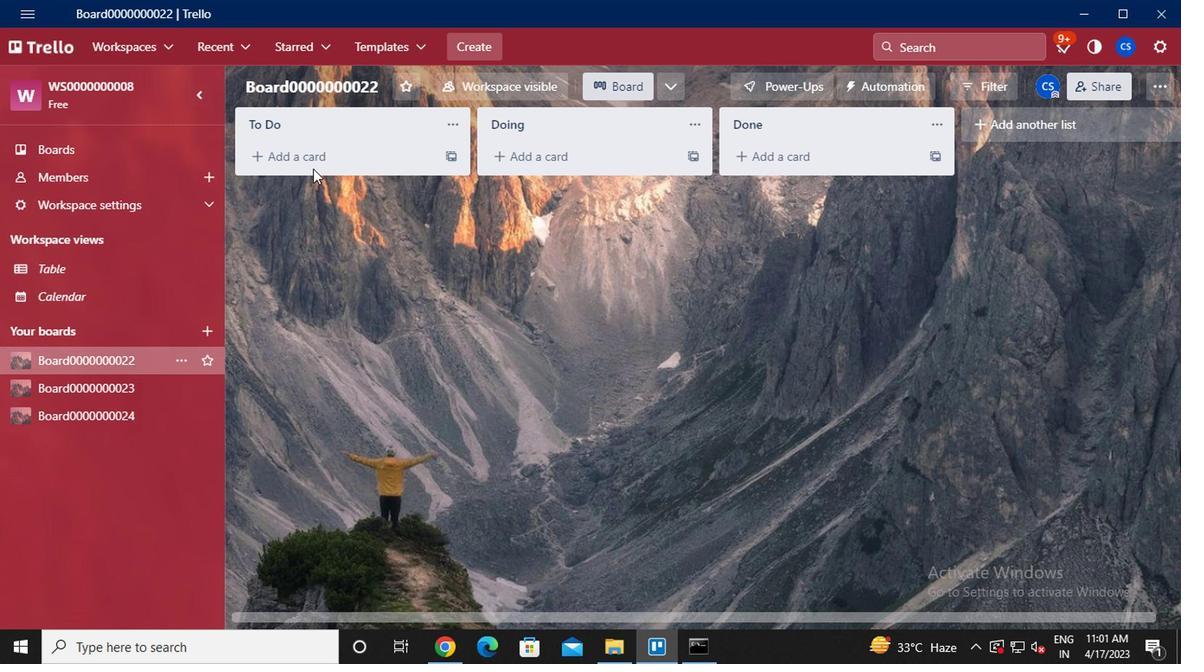 
Action: Key pressed <Key.caps_lock>c<Key.caps_lock>ard0000000085<Key.enter><Key.caps_lock>c<Key.caps_lock>rad<Key.backspace><Key.backspace><Key.backspace>ard0000000086<Key.enter>
Screenshot: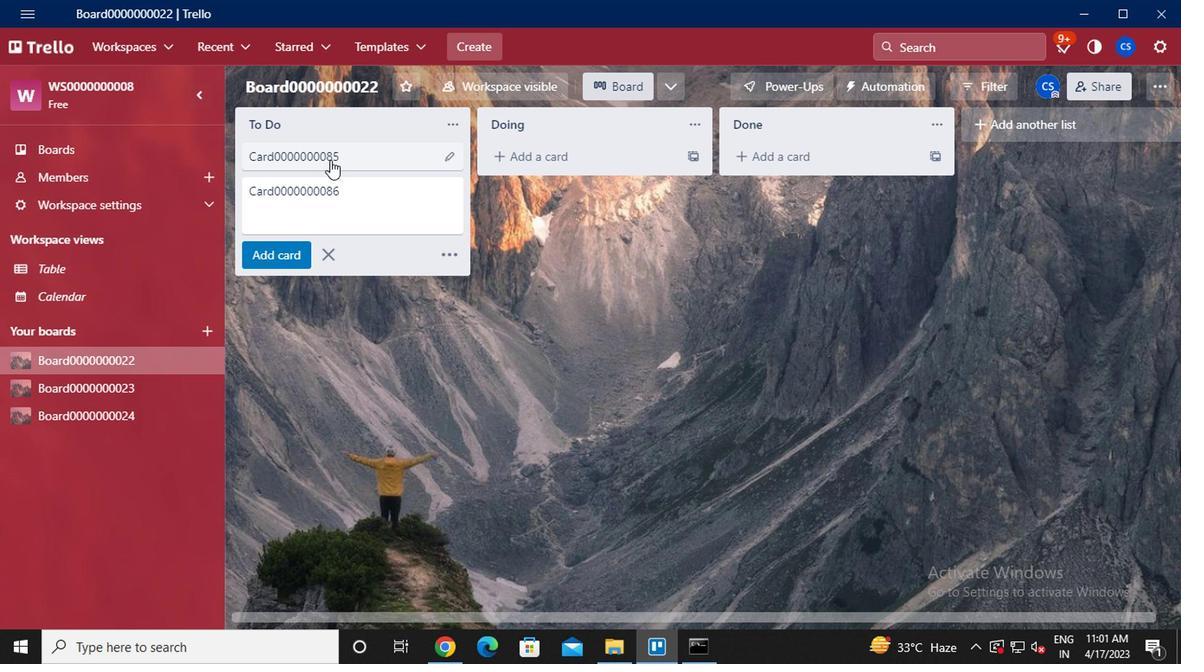 
